 Task: Create a sub task Gather and Analyse Requirements for the task  Implement load balancing for better resource allocation in the project Transcend , assign it to team member softage.10@softage.net and update the status of the sub task to  Off Track , set the priority of the sub task to High.
Action: Mouse moved to (59, 530)
Screenshot: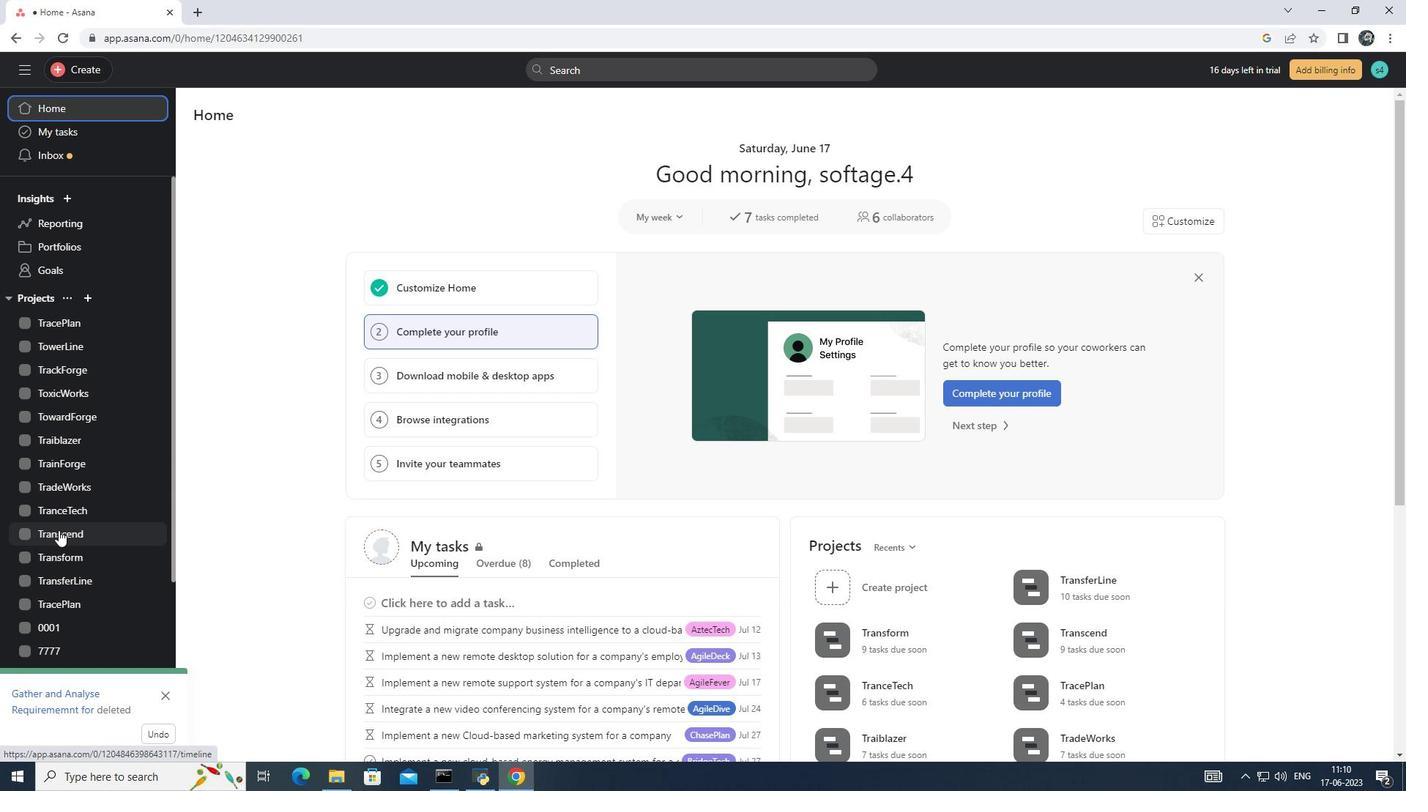 
Action: Mouse pressed left at (59, 530)
Screenshot: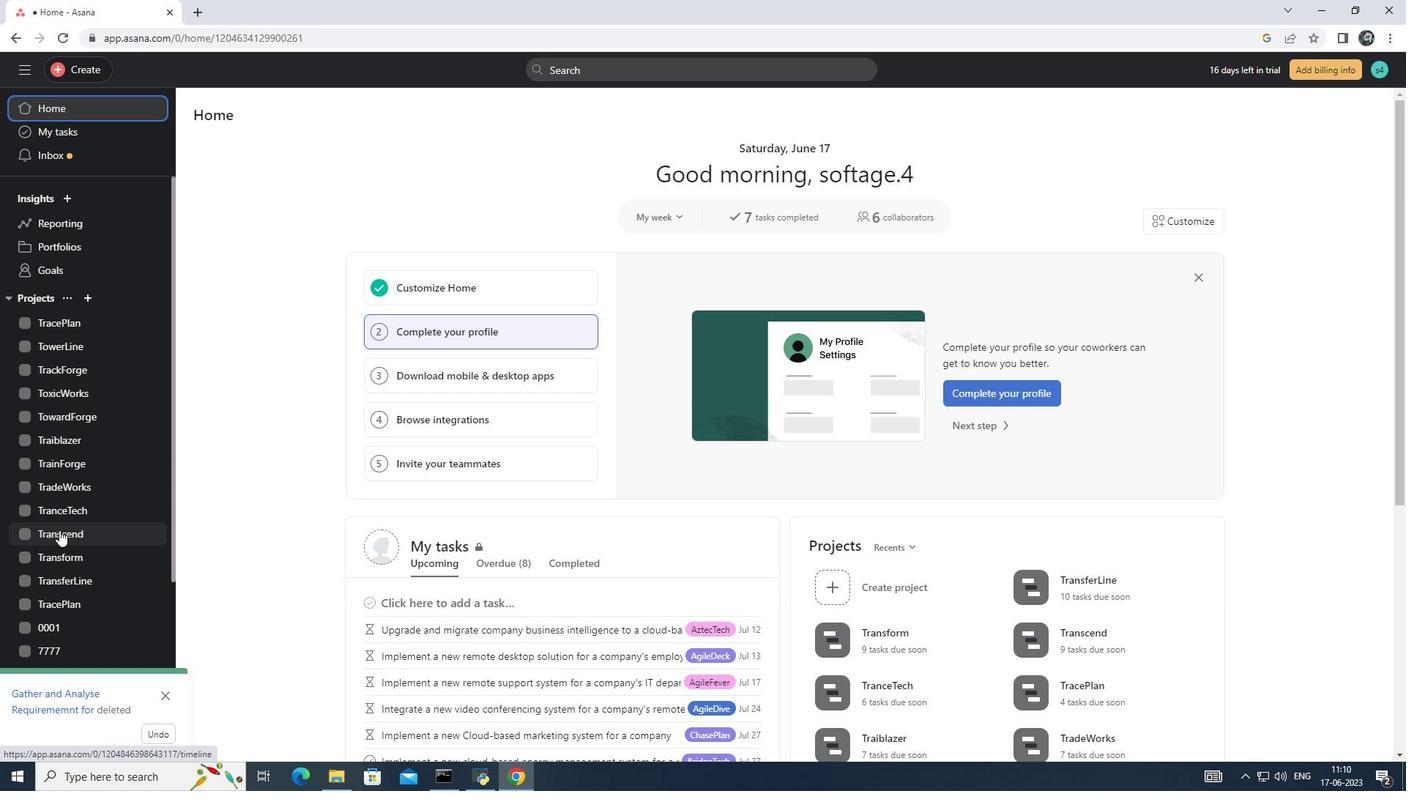 
Action: Mouse moved to (539, 350)
Screenshot: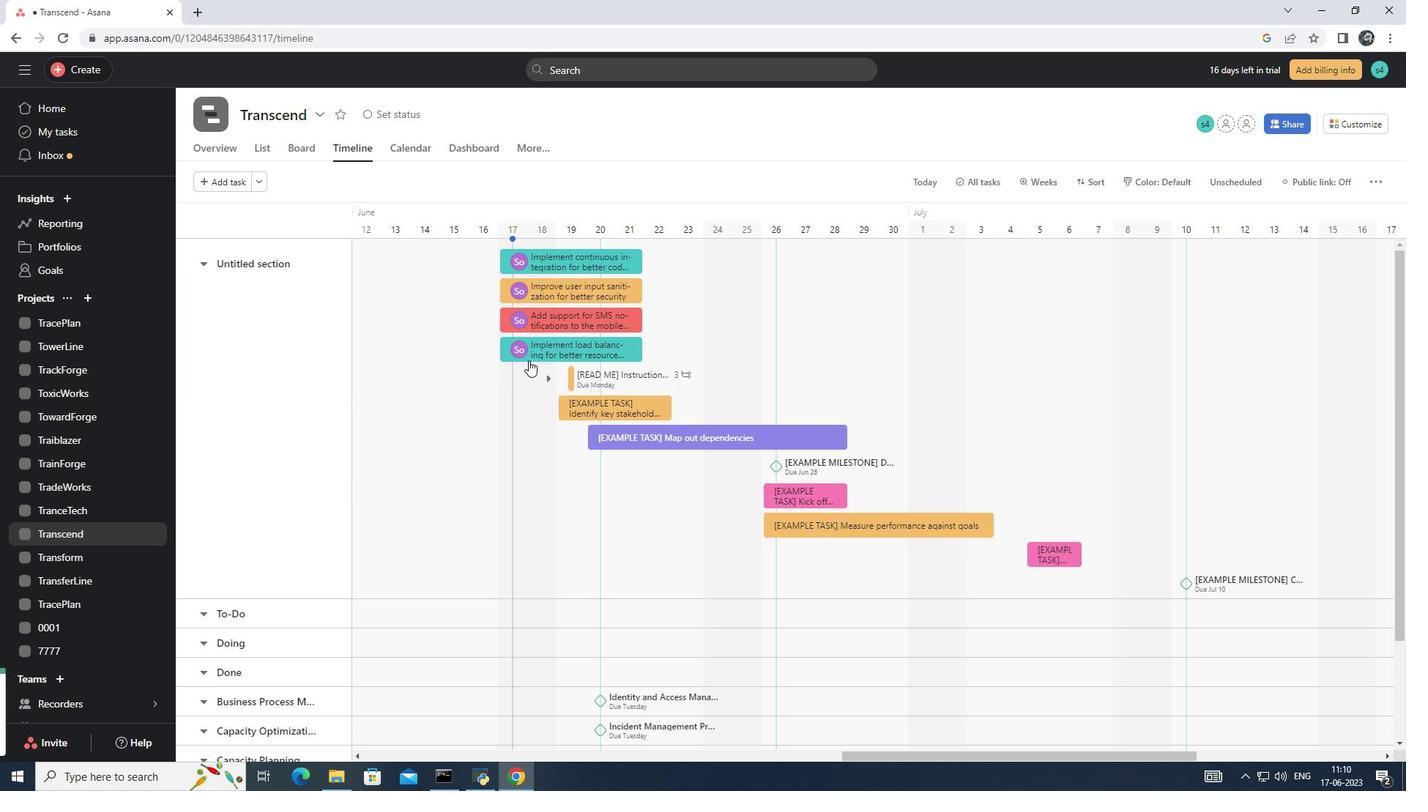 
Action: Mouse pressed left at (539, 350)
Screenshot: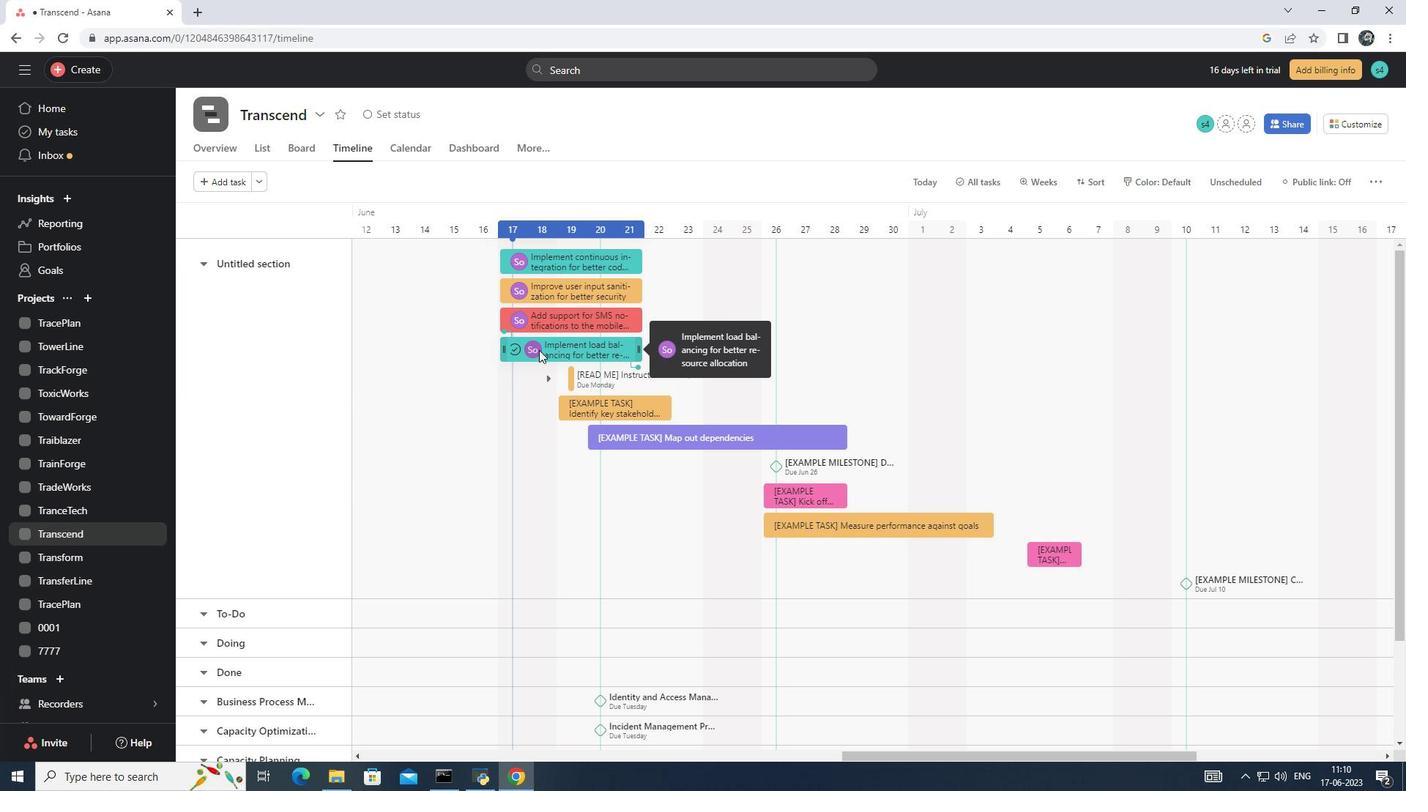 
Action: Mouse moved to (1044, 573)
Screenshot: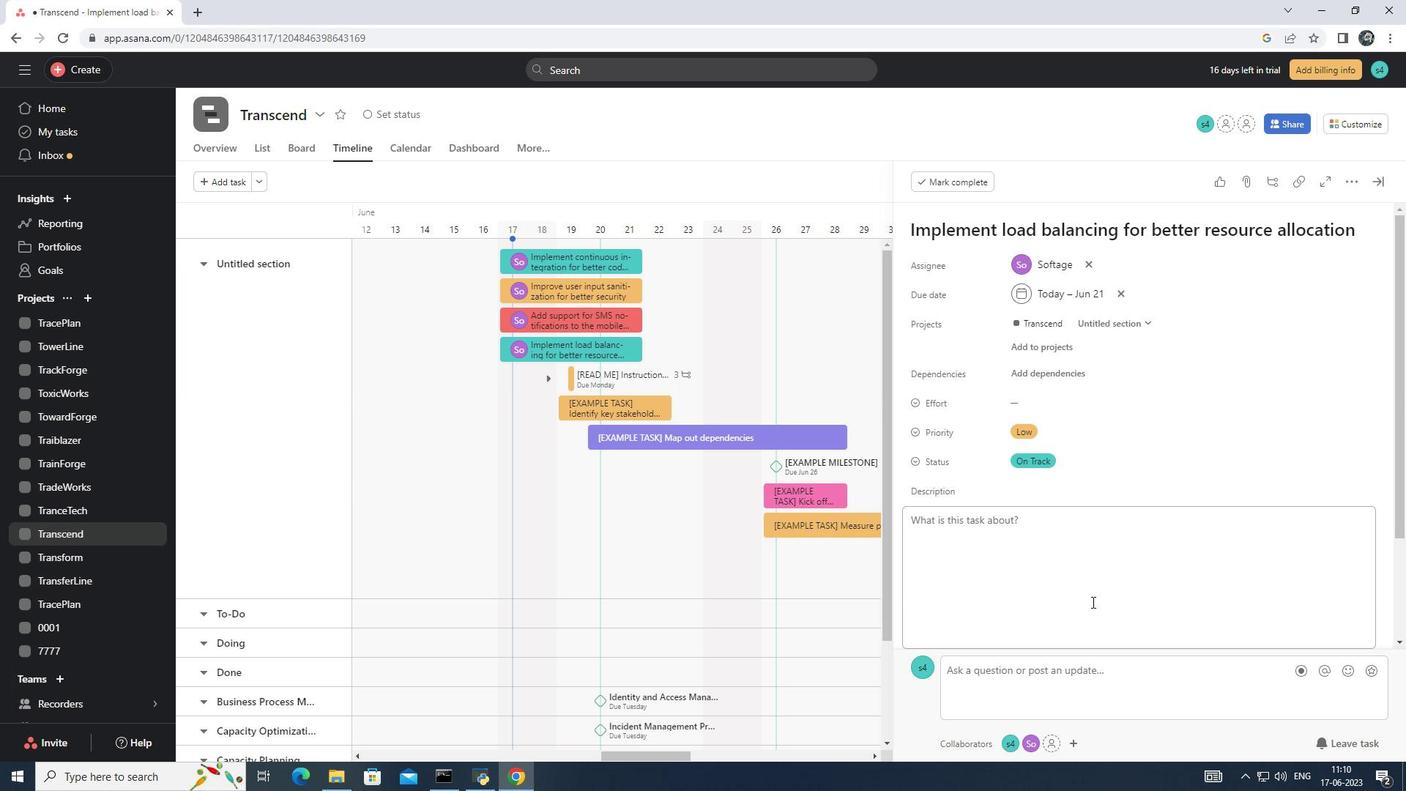 
Action: Mouse scrolled (1044, 573) with delta (0, 0)
Screenshot: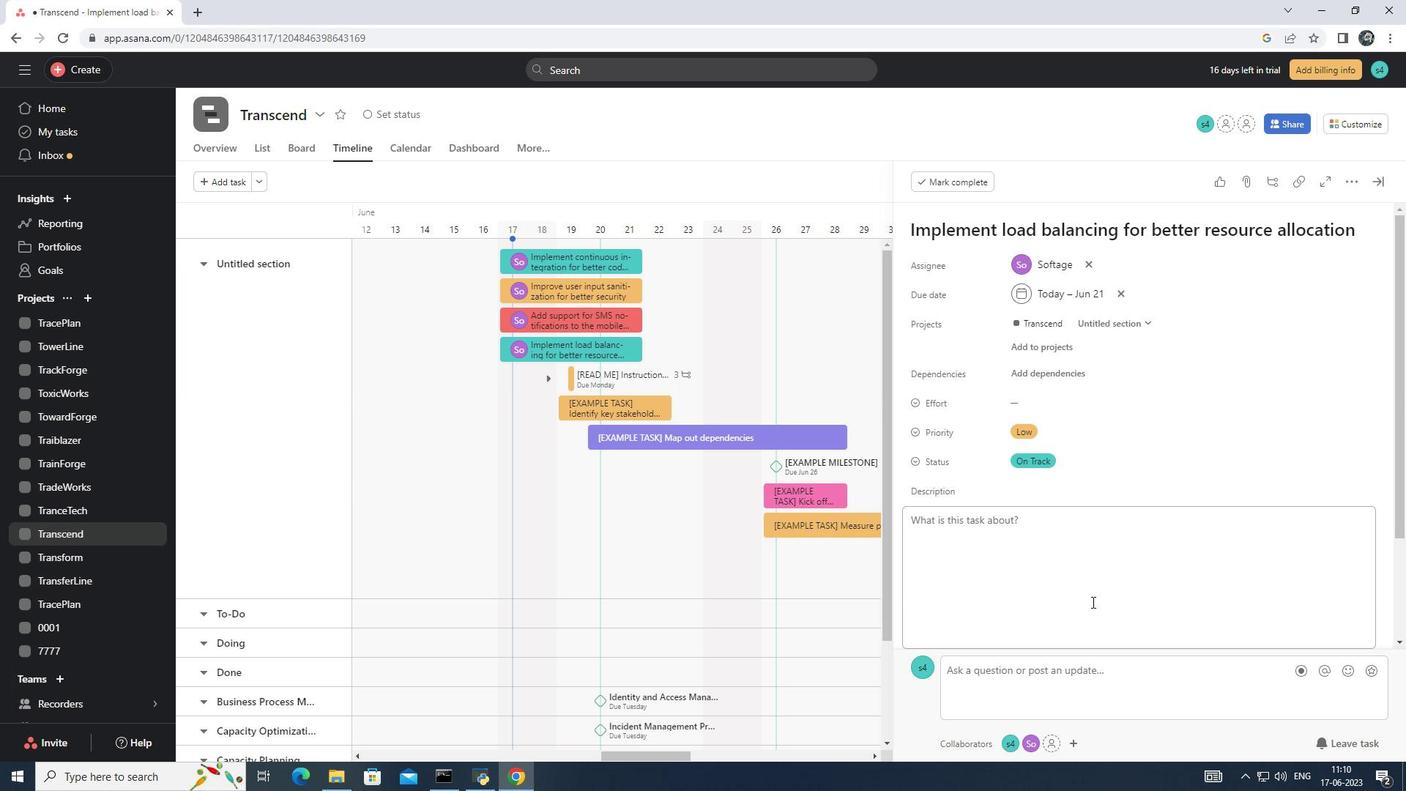 
Action: Mouse moved to (1042, 572)
Screenshot: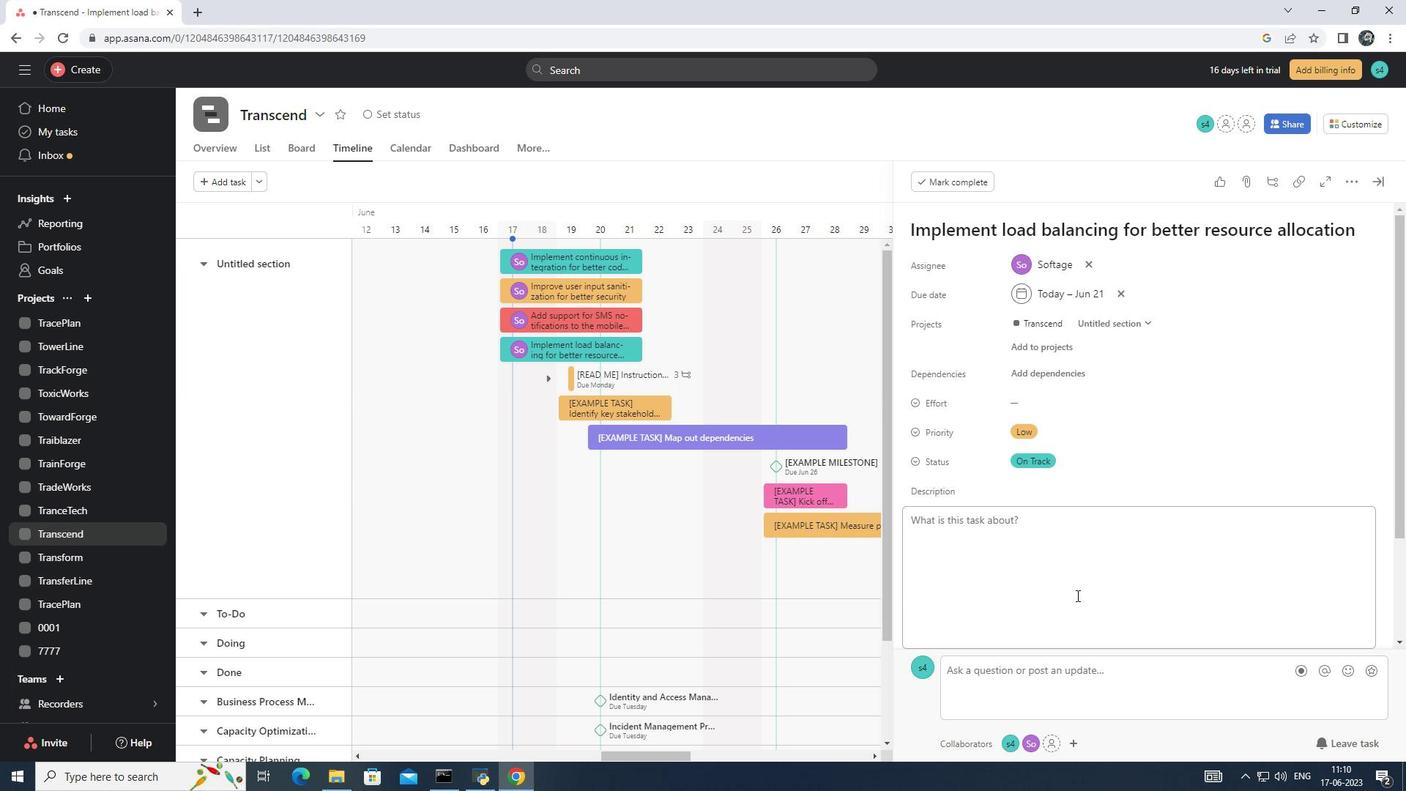 
Action: Mouse scrolled (1042, 571) with delta (0, 0)
Screenshot: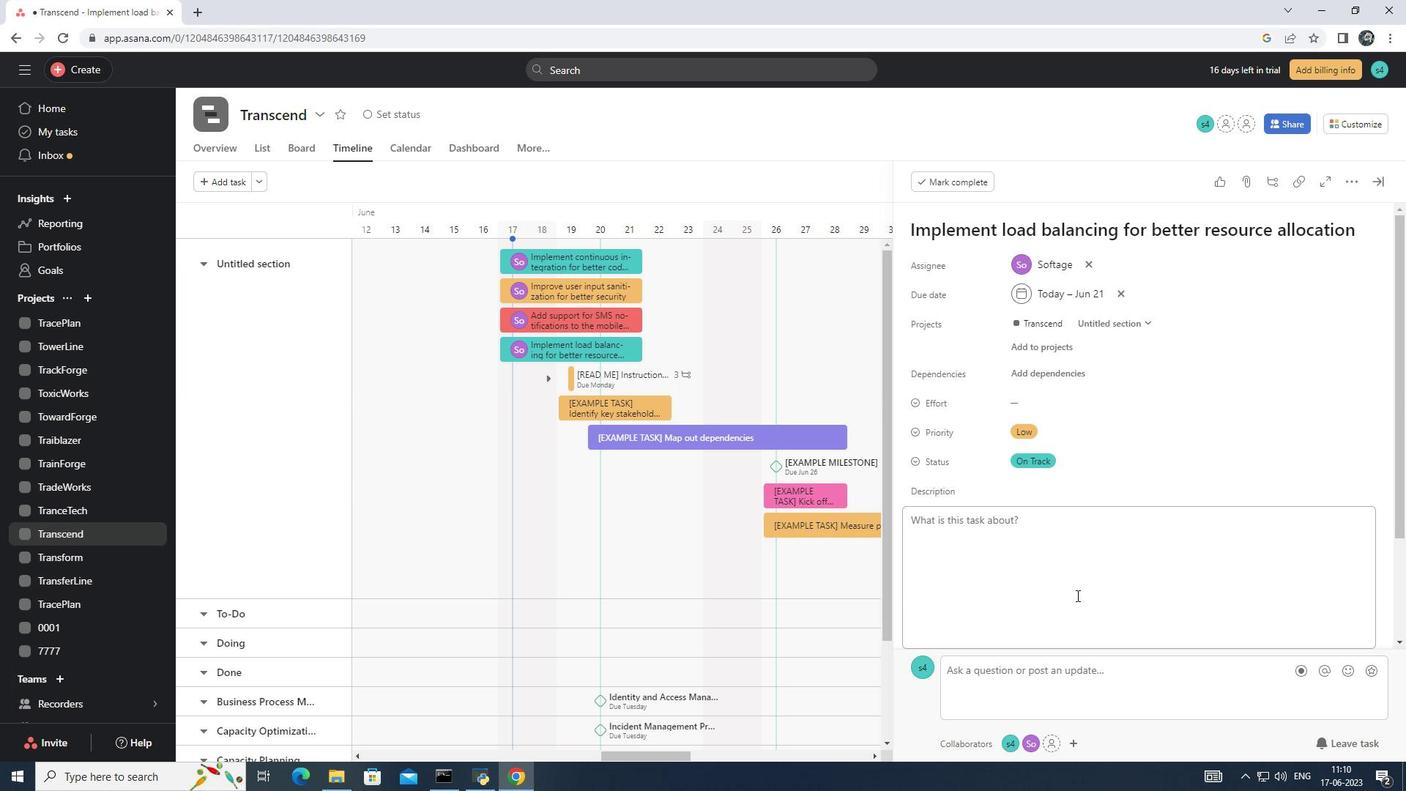 
Action: Mouse scrolled (1042, 571) with delta (0, 0)
Screenshot: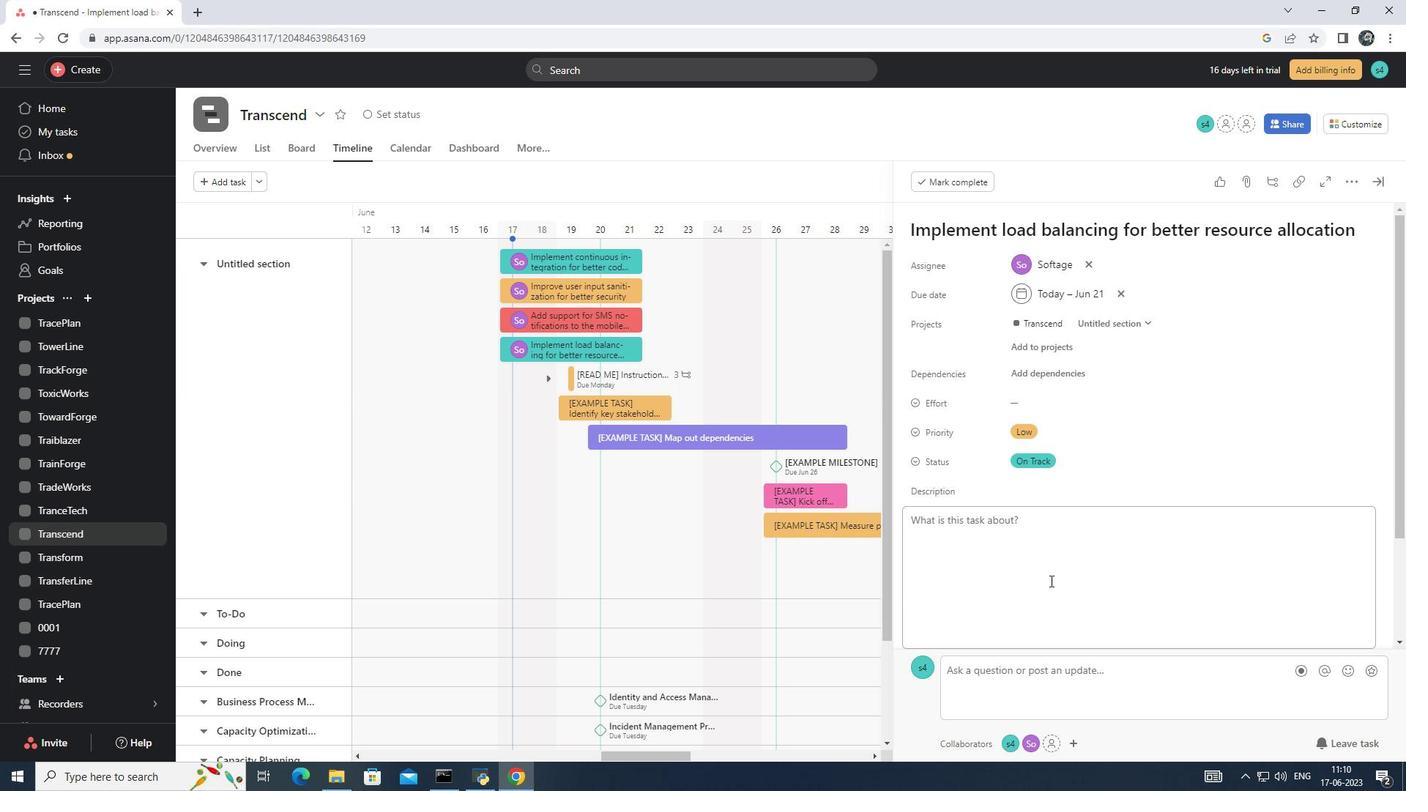 
Action: Mouse moved to (1041, 572)
Screenshot: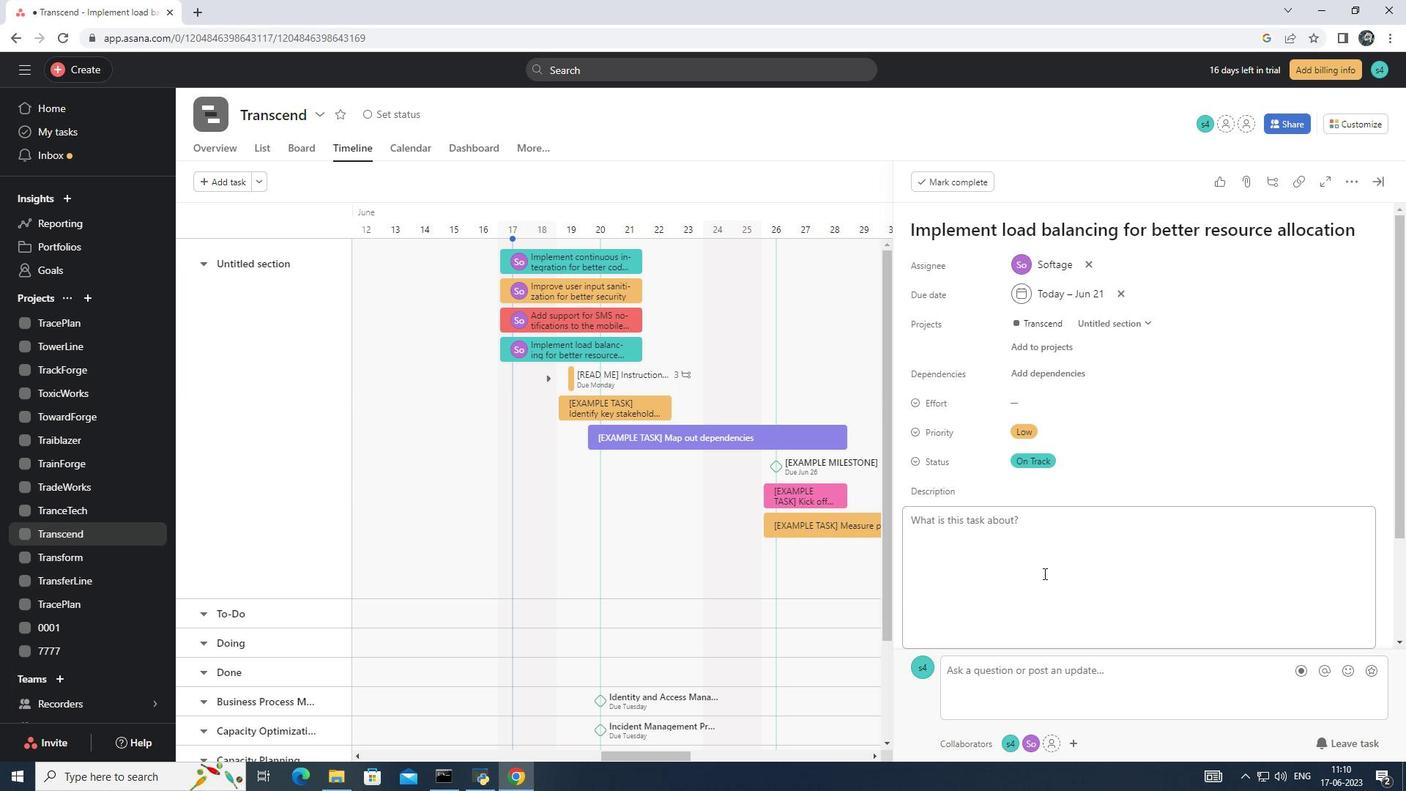 
Action: Mouse scrolled (1041, 571) with delta (0, 0)
Screenshot: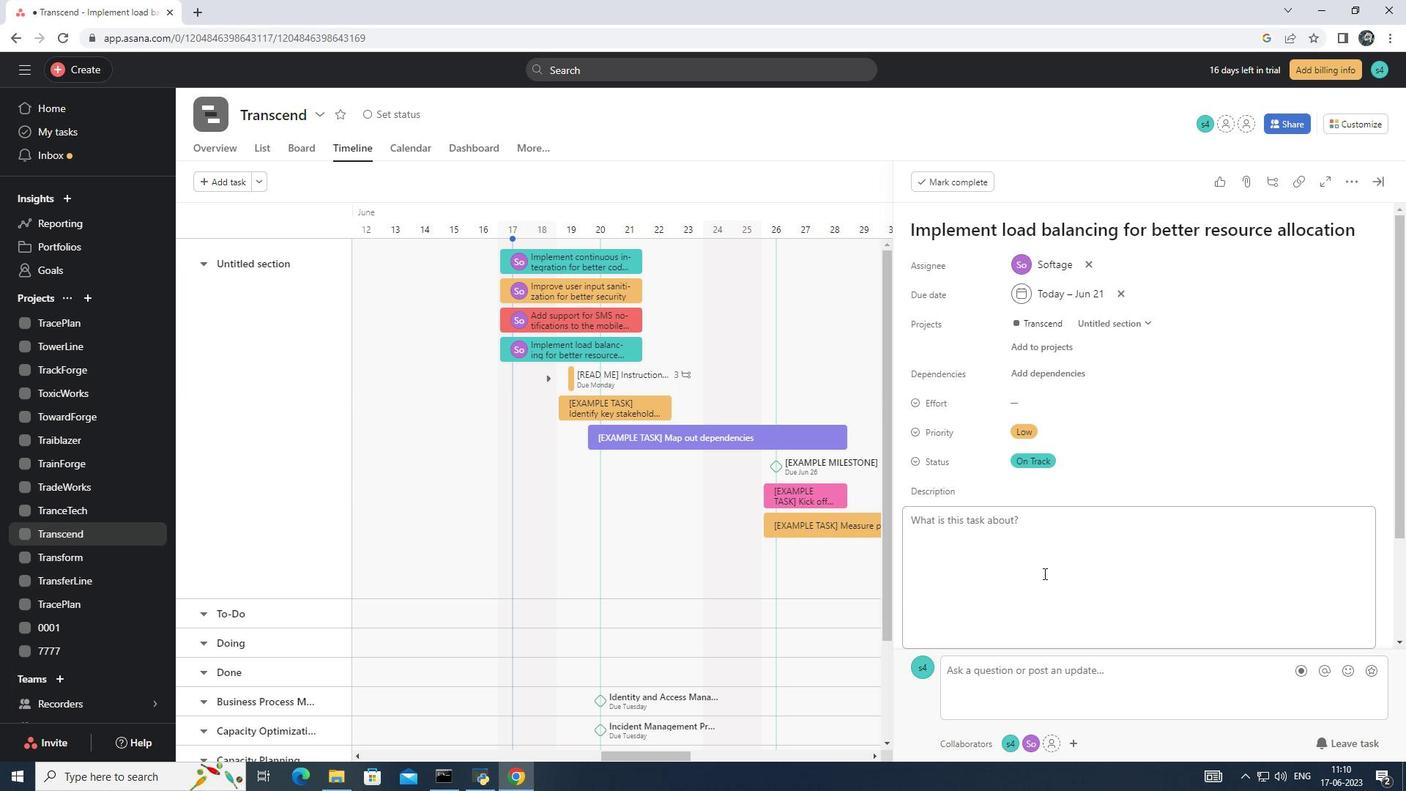 
Action: Mouse moved to (955, 531)
Screenshot: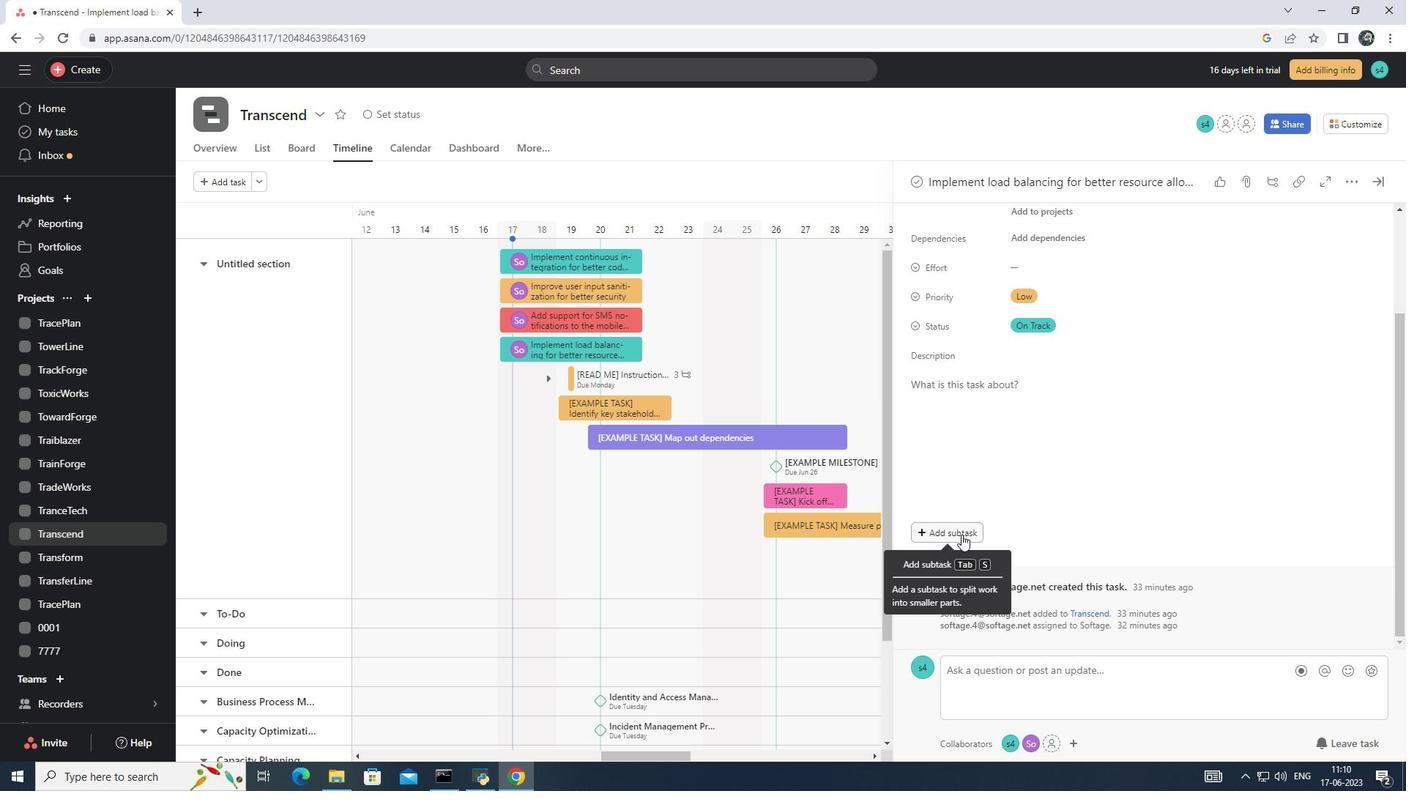 
Action: Mouse pressed left at (955, 531)
Screenshot: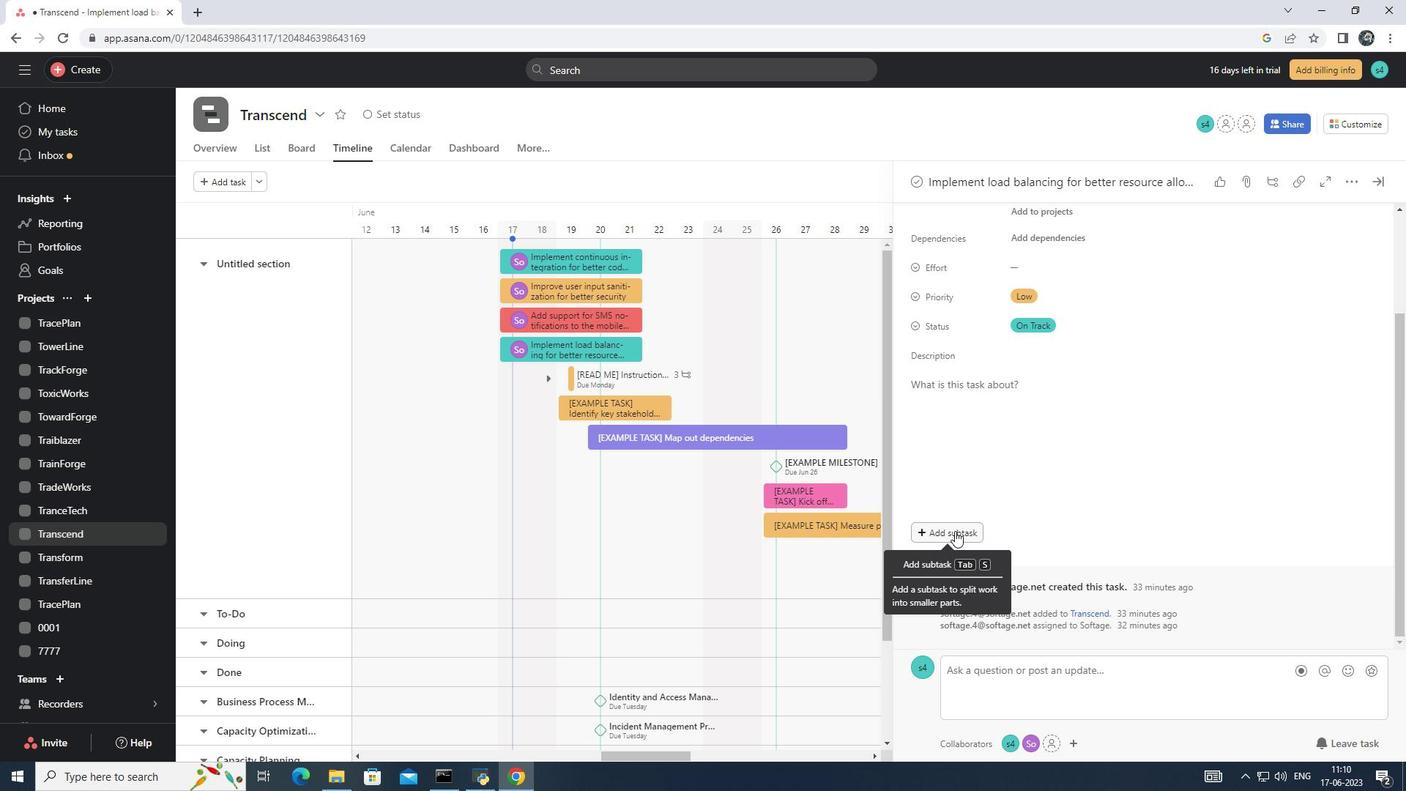 
Action: Mouse moved to (1425, 792)
Screenshot: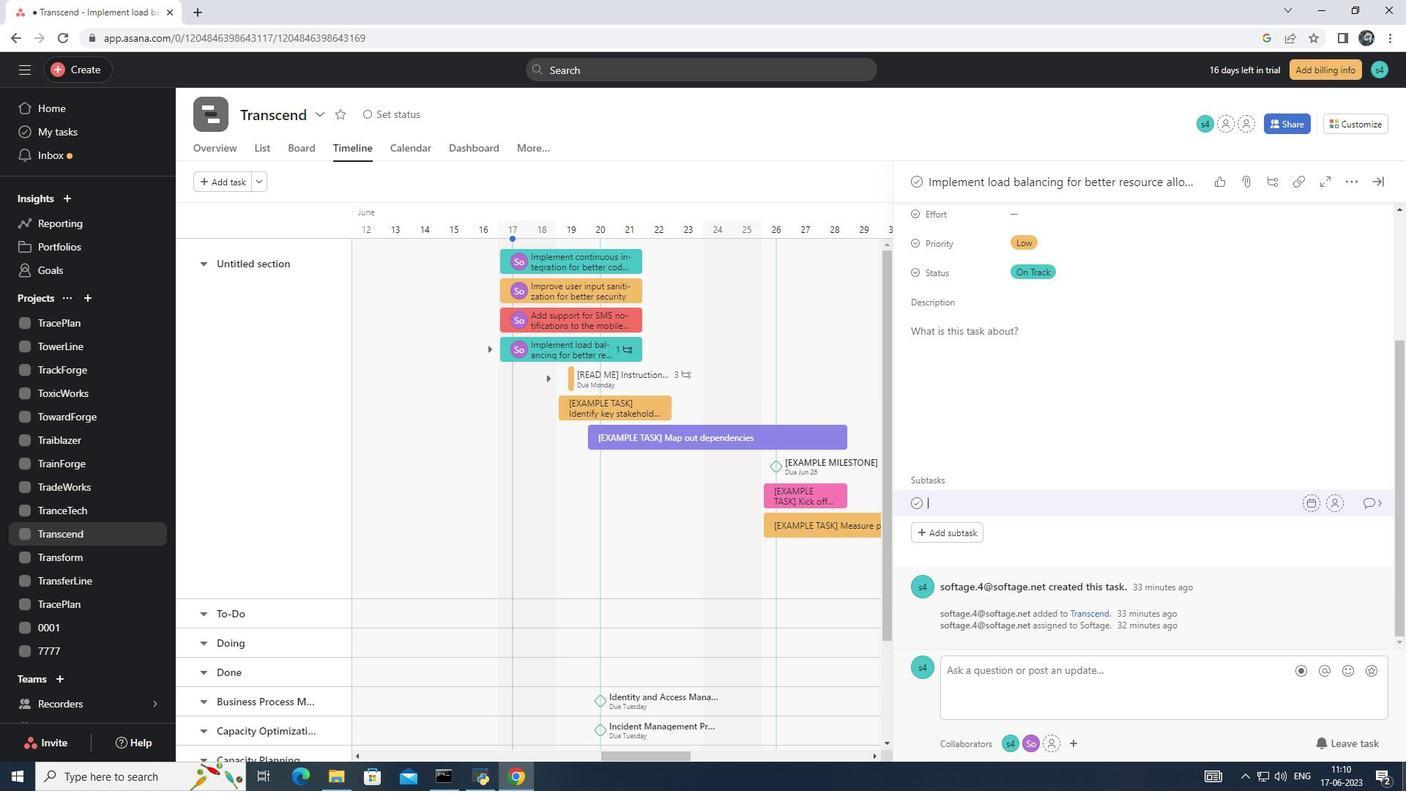 
Action: Key pressed <Key.shift>Gather<Key.space>and<Key.space><Key.shift>Analyse<Key.space><Key.shift>Requirements<Key.space>for<Key.space>th<Key.backspace><Key.backspace><Key.backspace><Key.backspace><Key.backspace><Key.backspace>
Screenshot: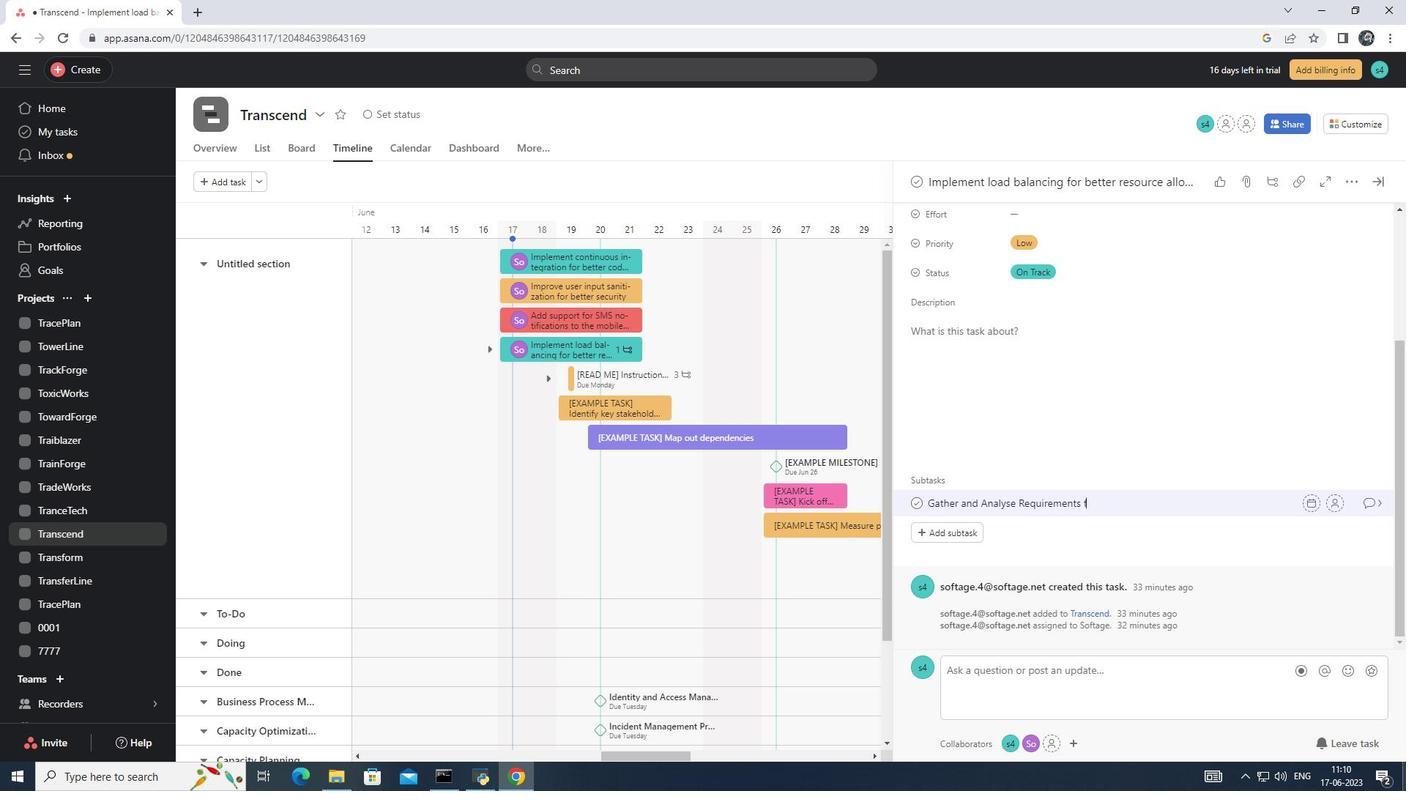 
Action: Mouse moved to (1335, 501)
Screenshot: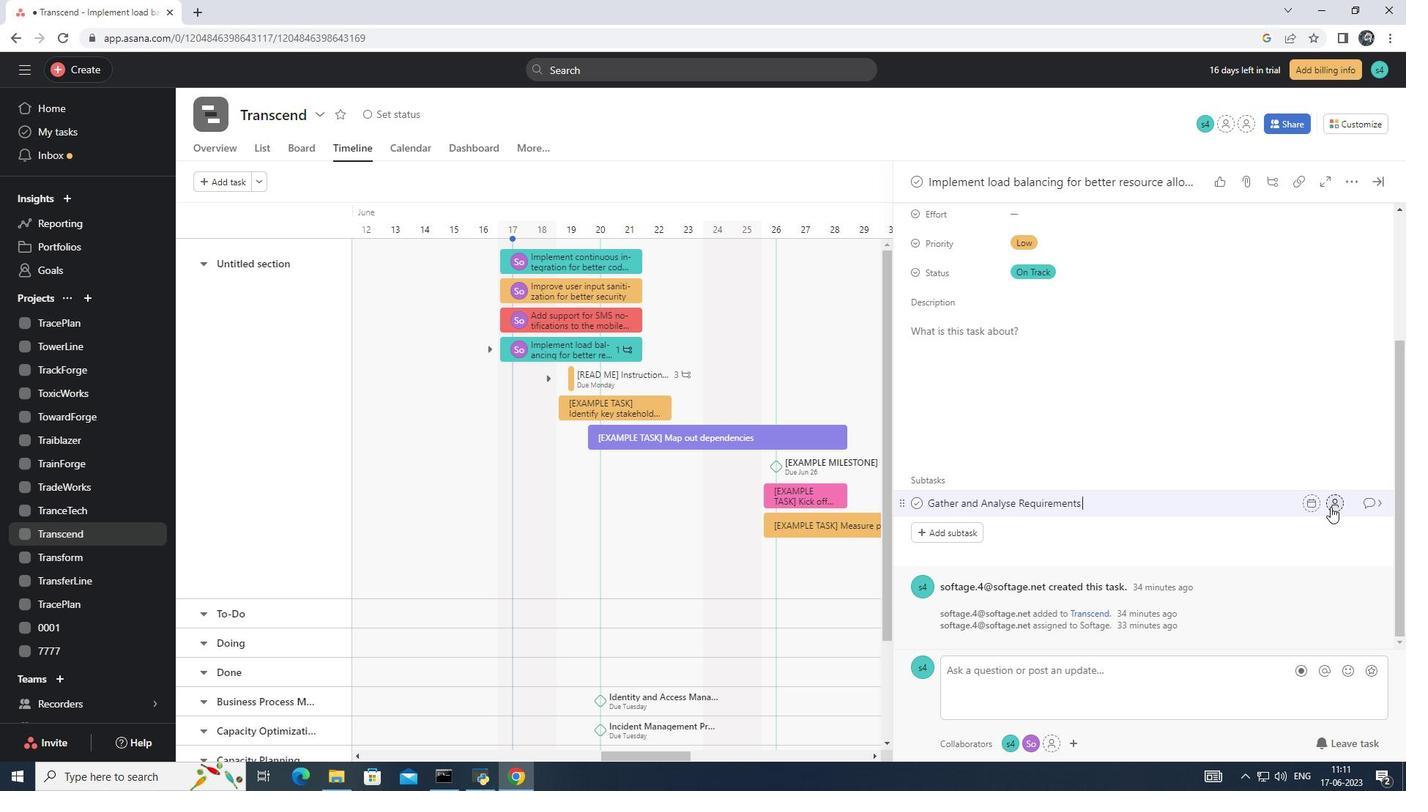 
Action: Mouse pressed left at (1335, 501)
Screenshot: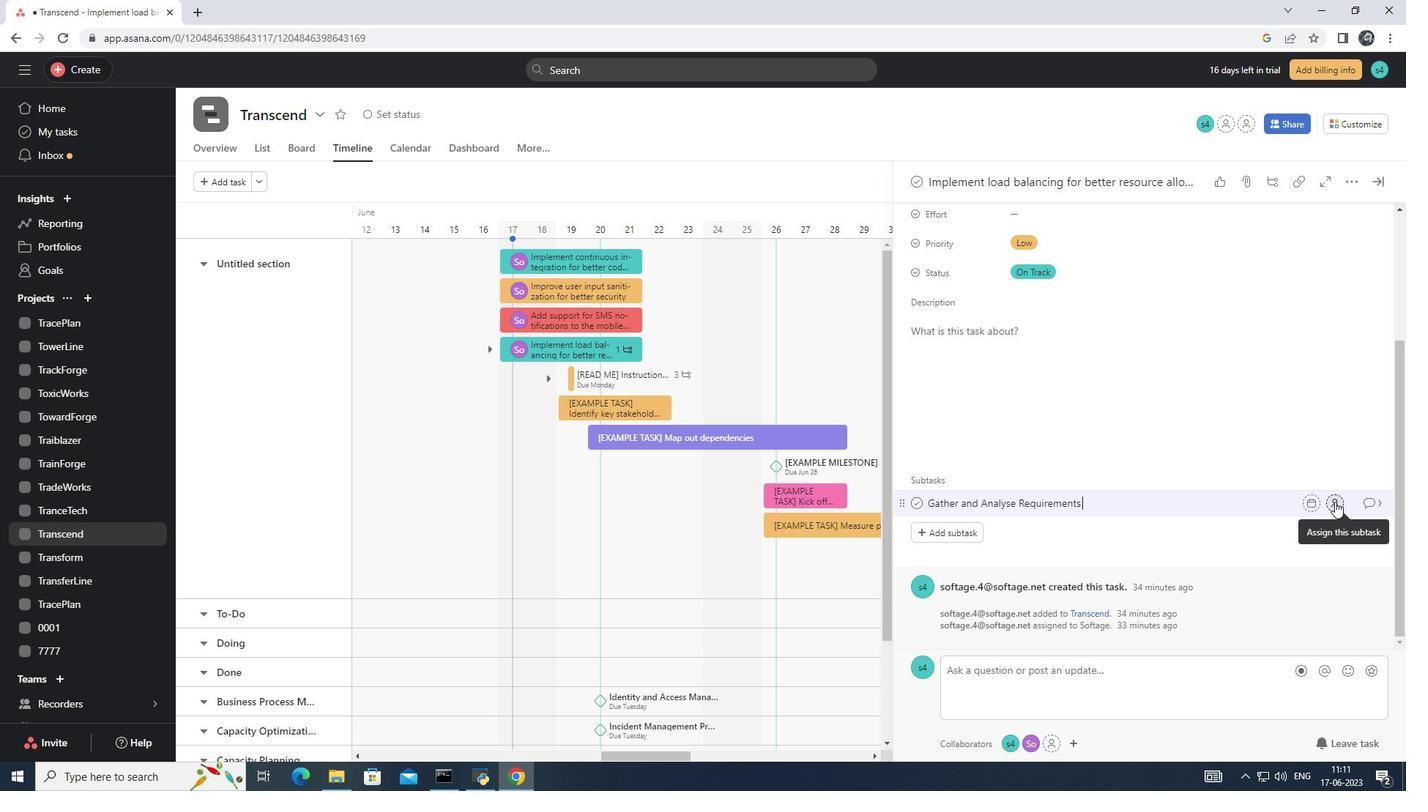 
Action: Mouse moved to (1143, 556)
Screenshot: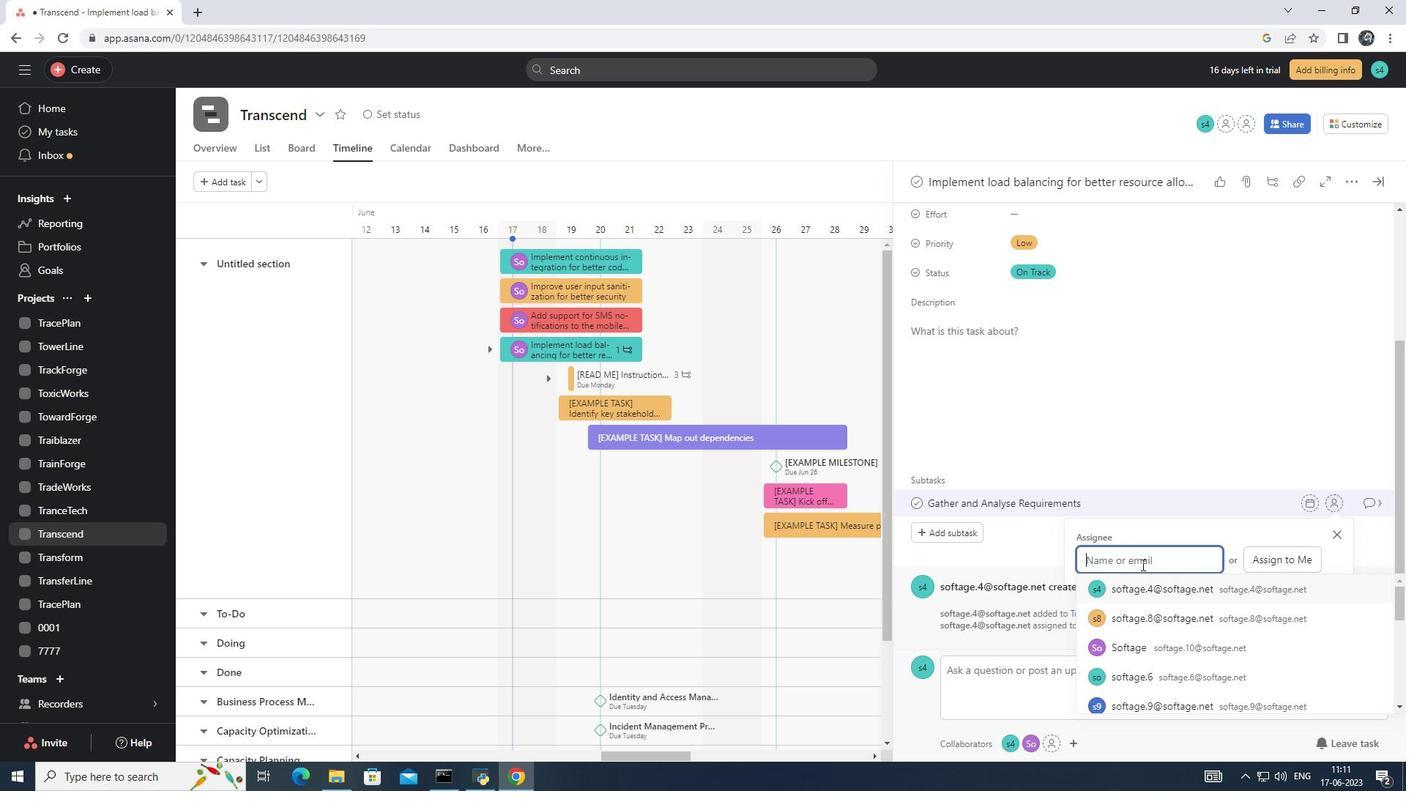 
Action: Key pressed softg<Key.backspace>age.10<Key.shift>@<Key.enter>
Screenshot: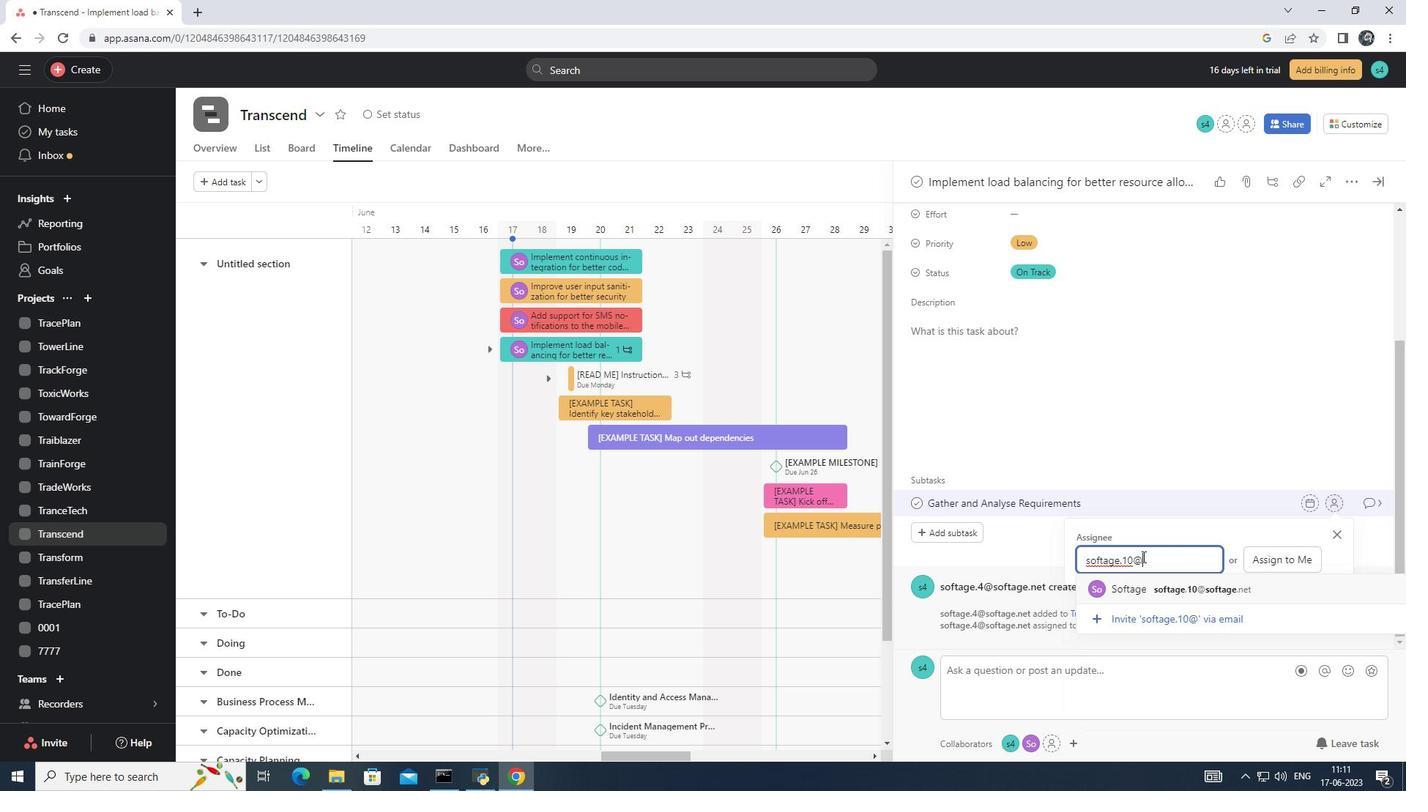 
Action: Mouse moved to (1377, 502)
Screenshot: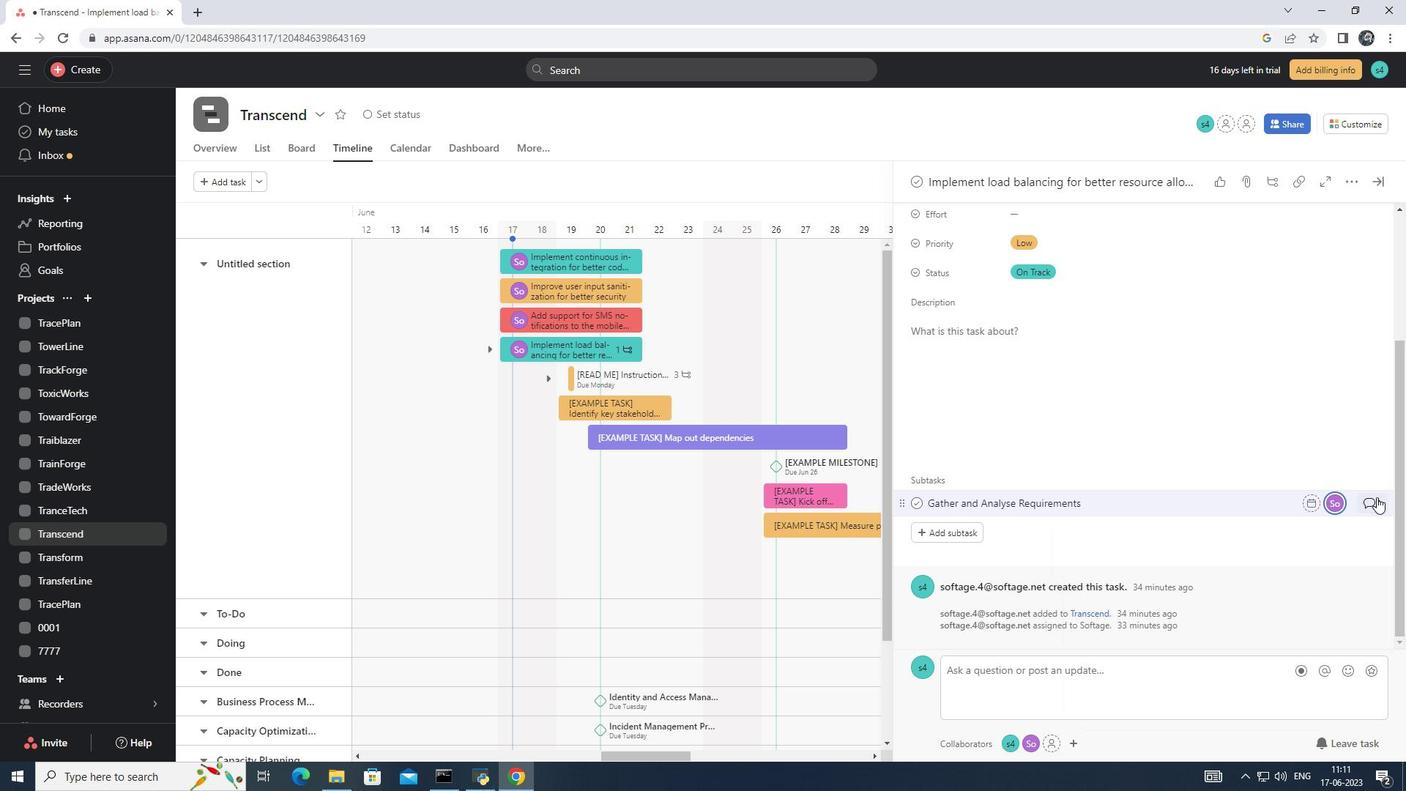 
Action: Mouse pressed left at (1377, 502)
Screenshot: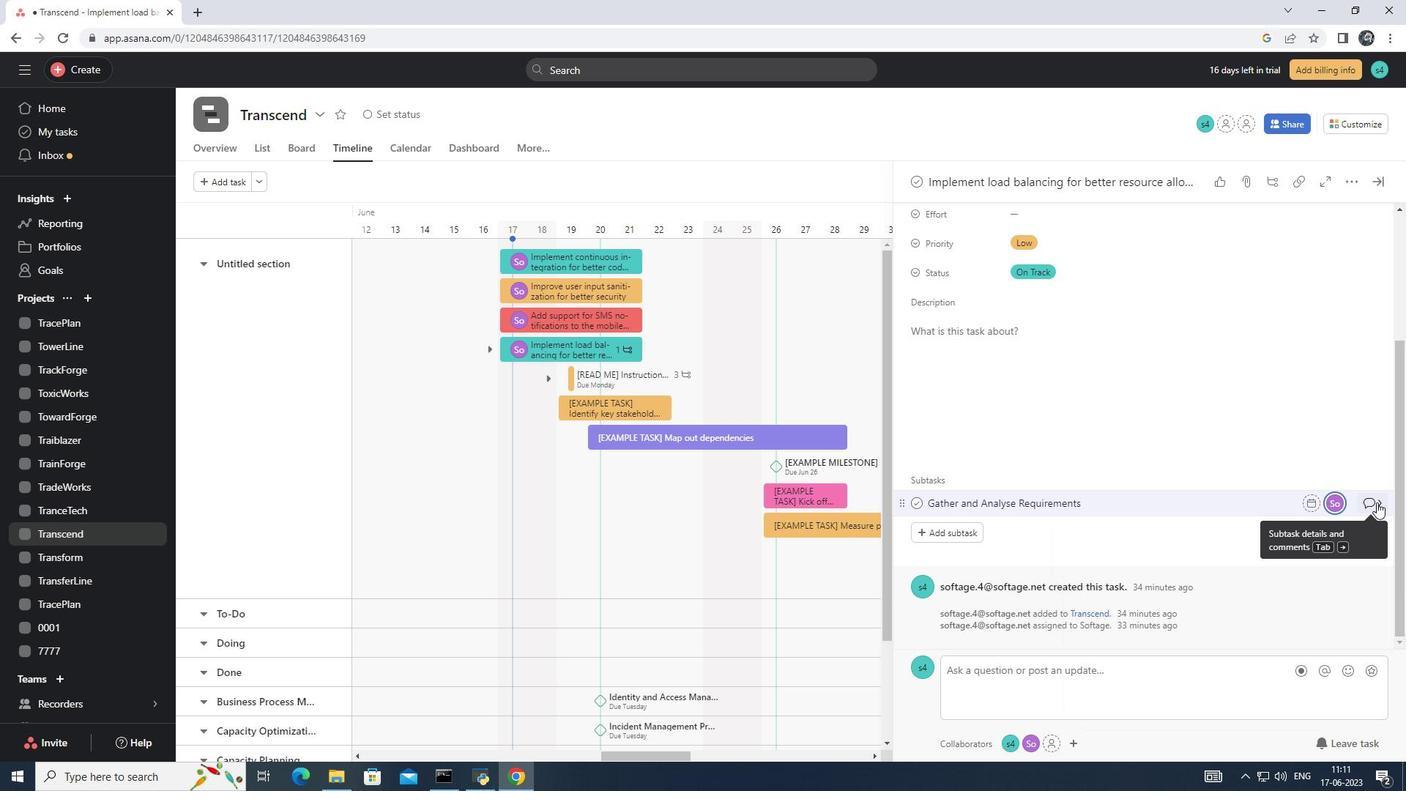 
Action: Mouse moved to (976, 386)
Screenshot: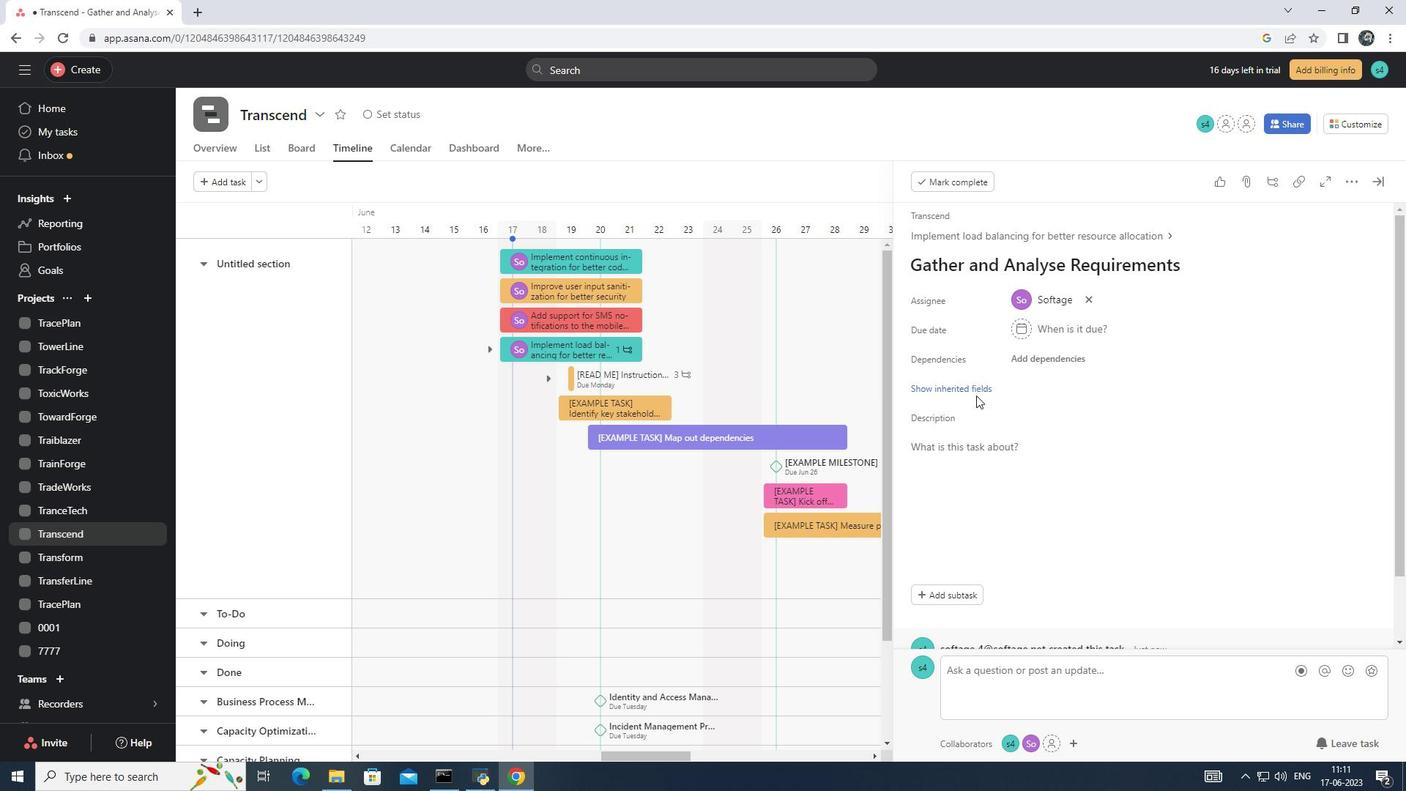 
Action: Mouse pressed left at (976, 386)
Screenshot: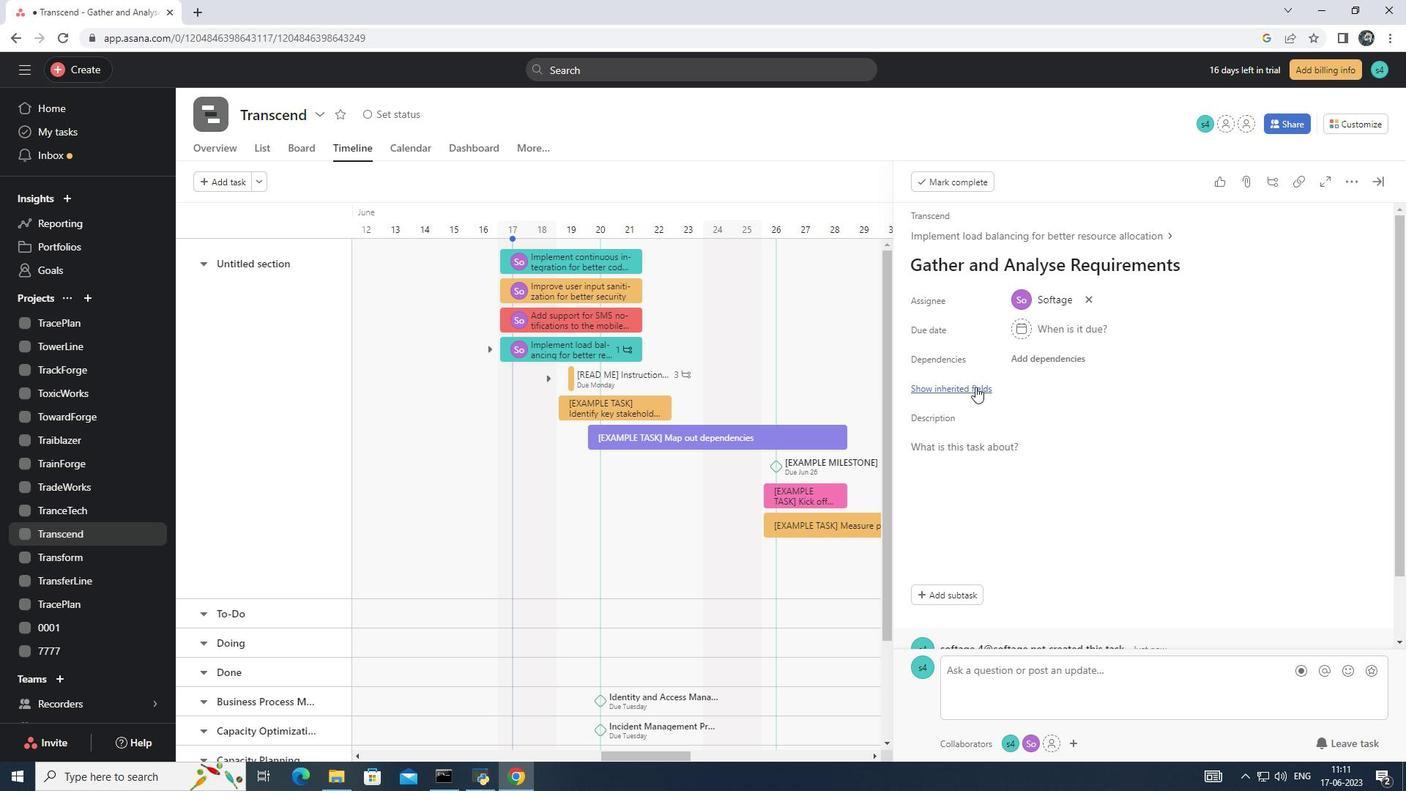 
Action: Mouse moved to (1017, 479)
Screenshot: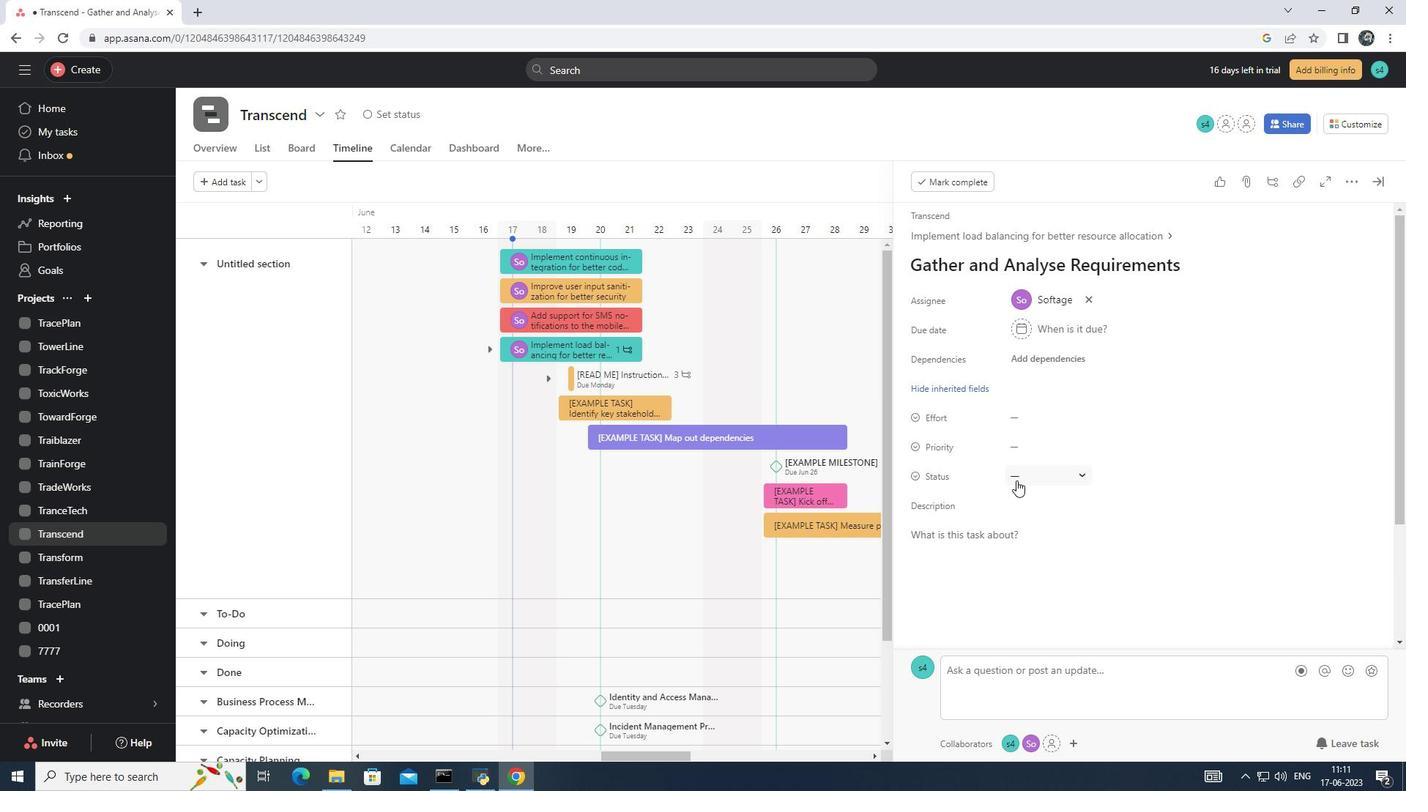 
Action: Mouse pressed left at (1017, 479)
Screenshot: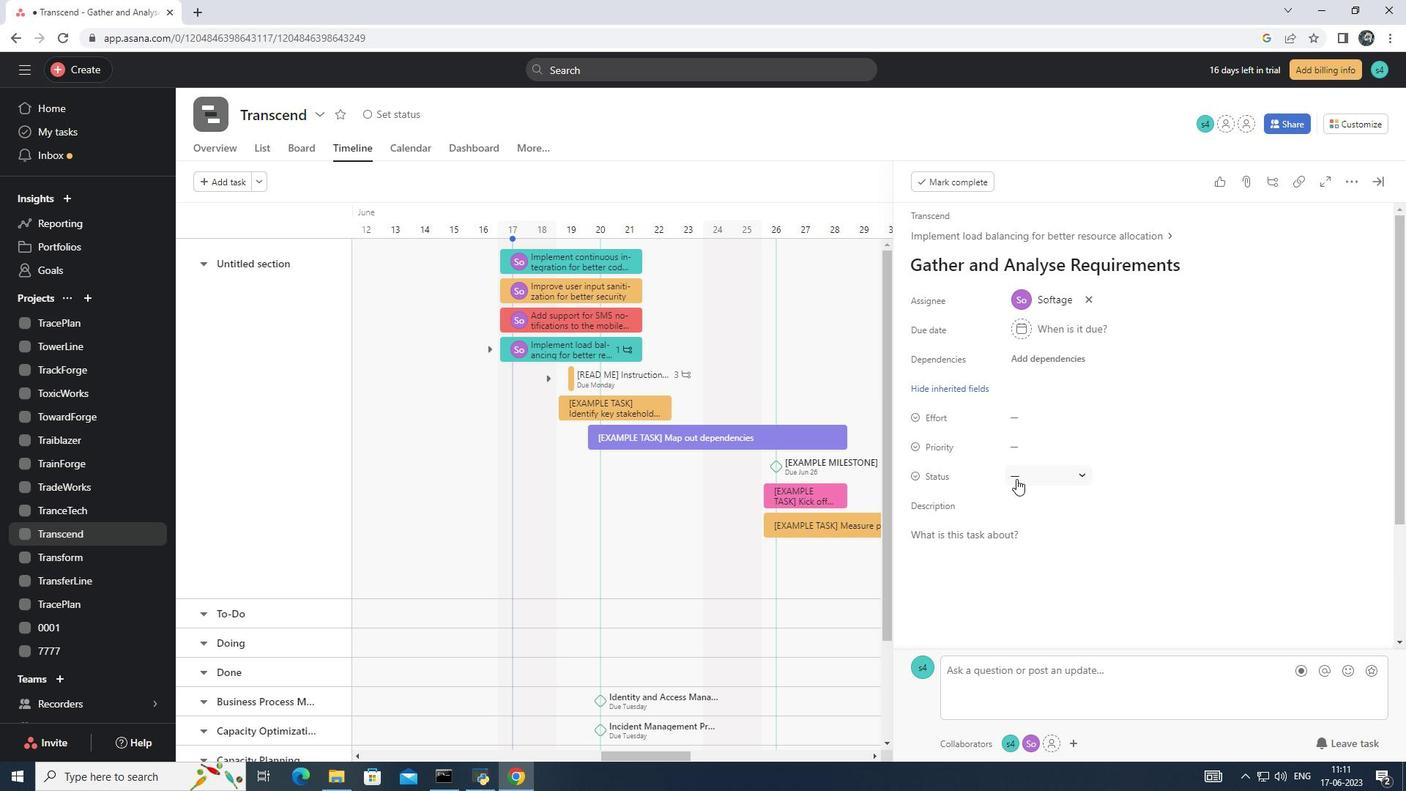 
Action: Mouse moved to (1088, 582)
Screenshot: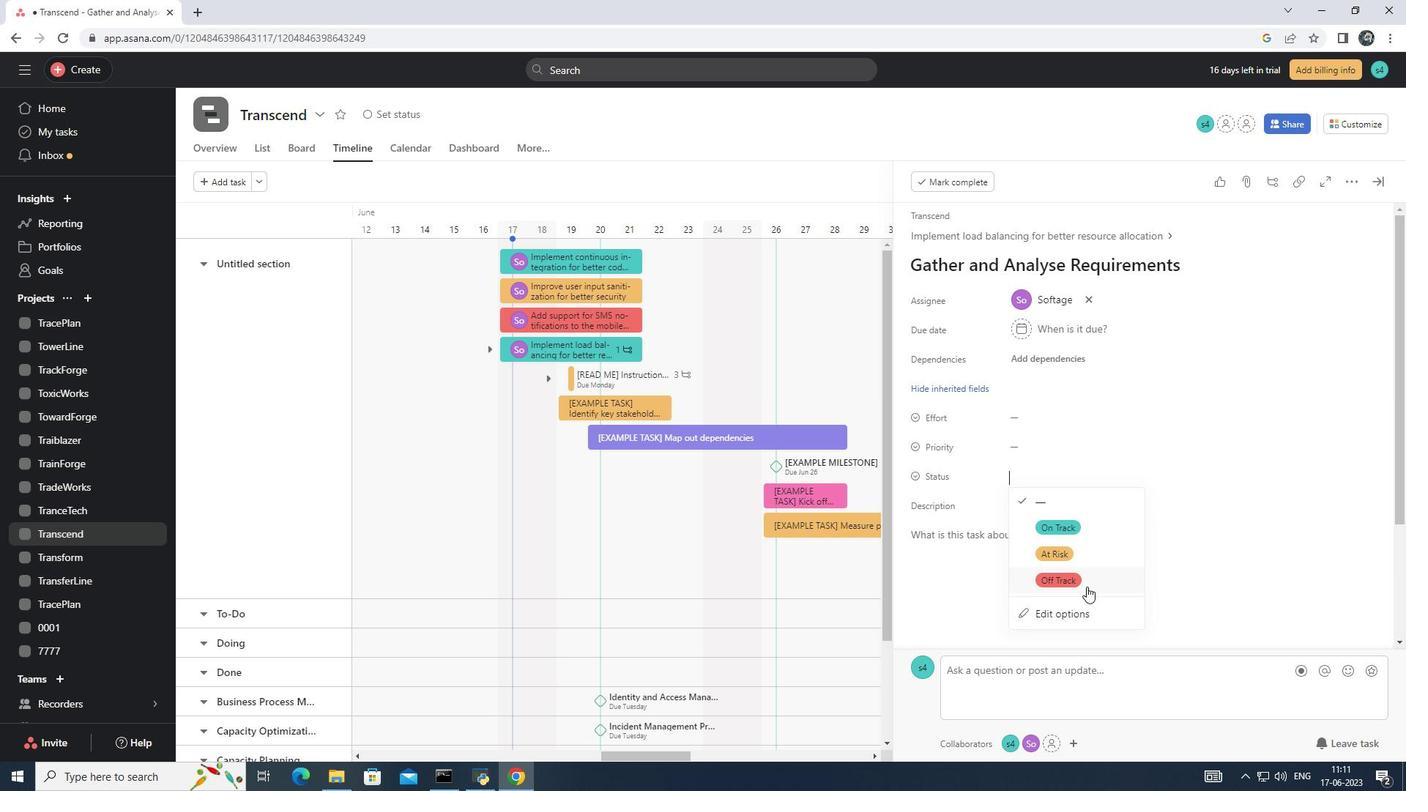 
Action: Mouse pressed left at (1088, 582)
Screenshot: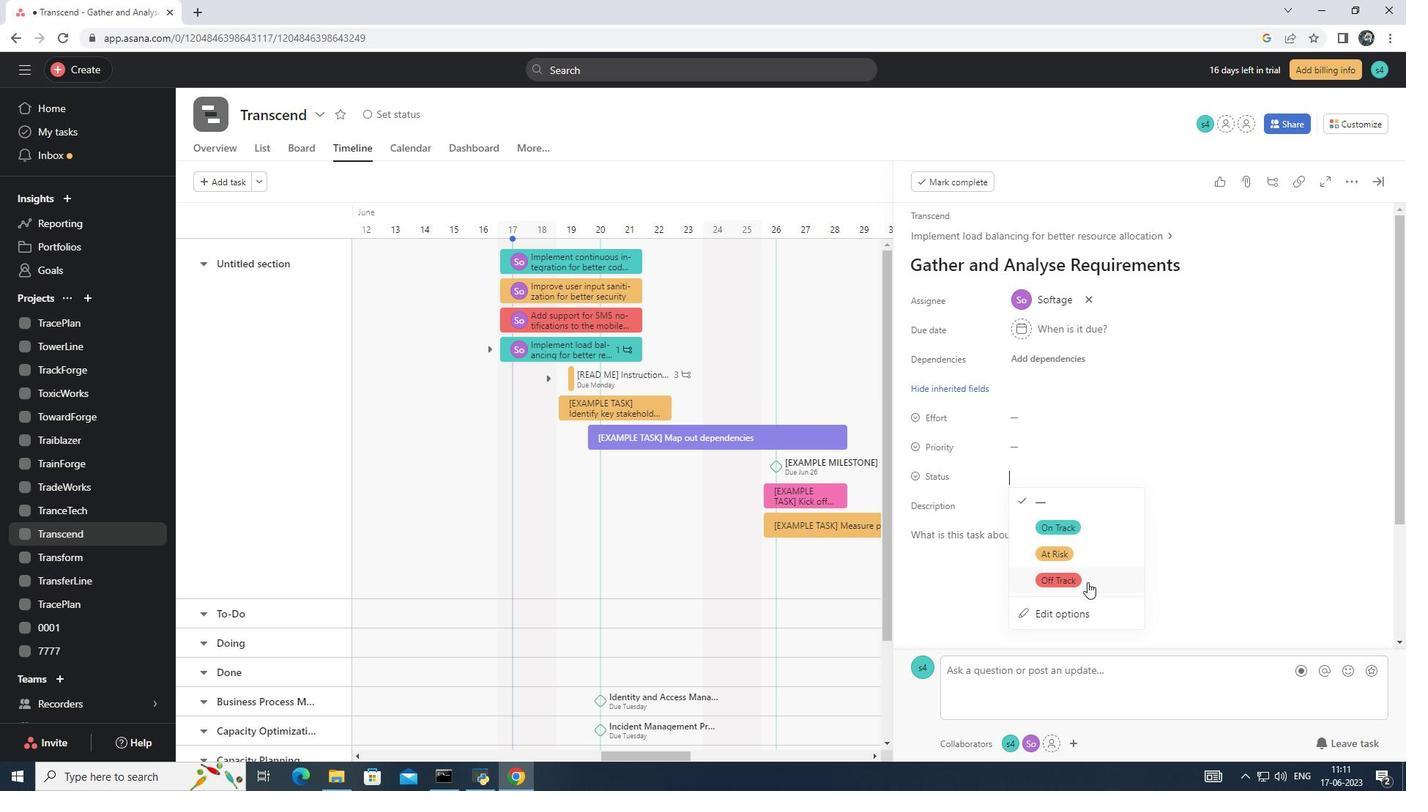 
Action: Mouse moved to (1049, 441)
Screenshot: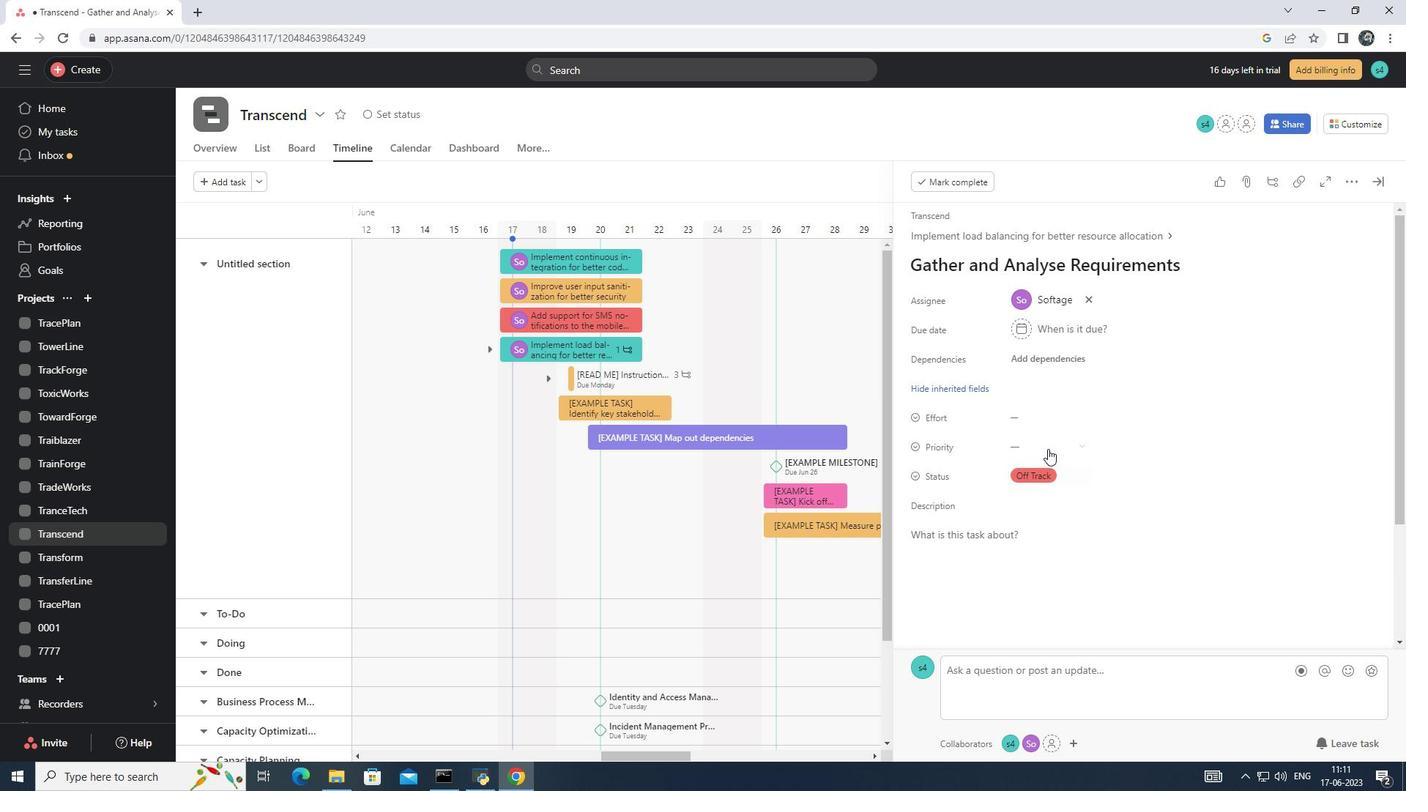 
Action: Mouse pressed left at (1049, 441)
Screenshot: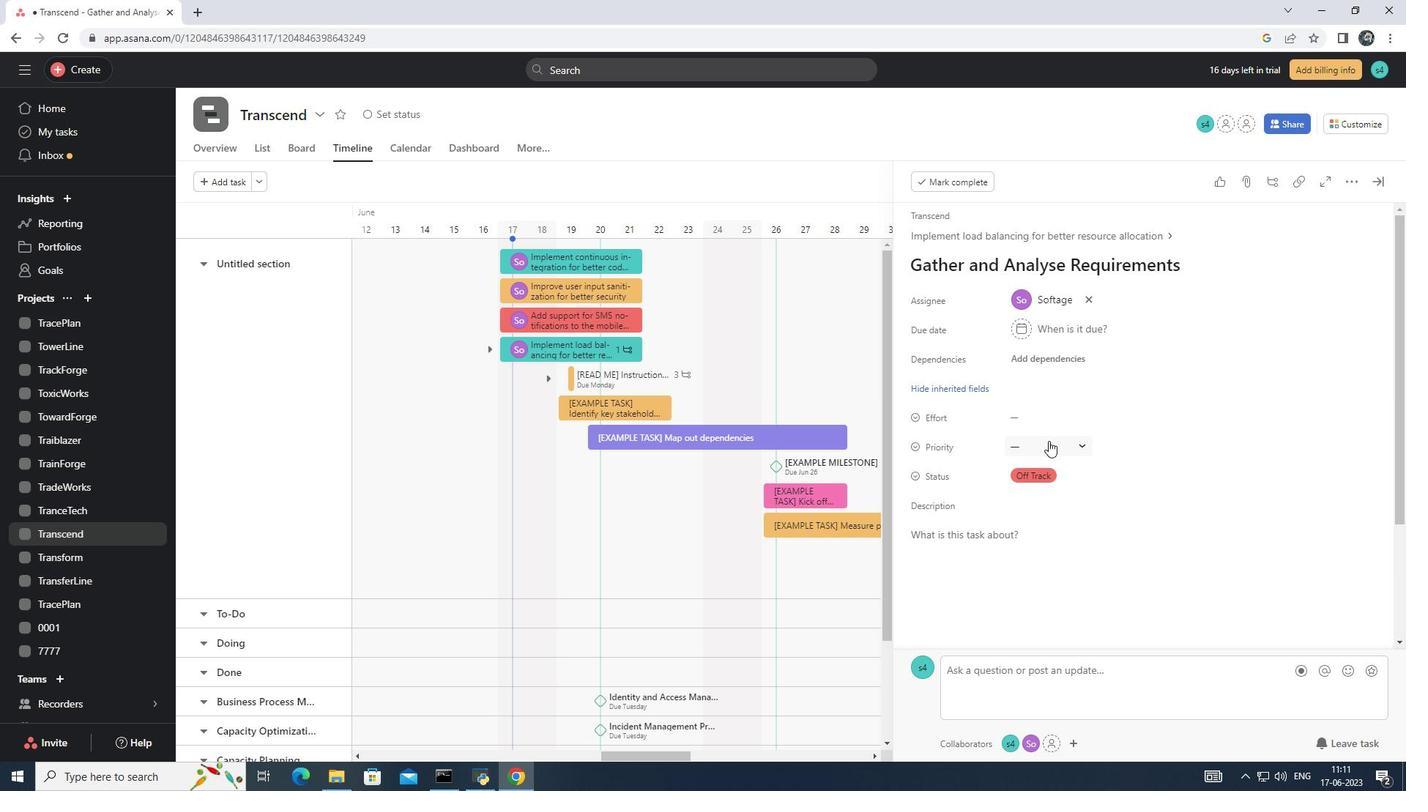
Action: Mouse moved to (1096, 493)
Screenshot: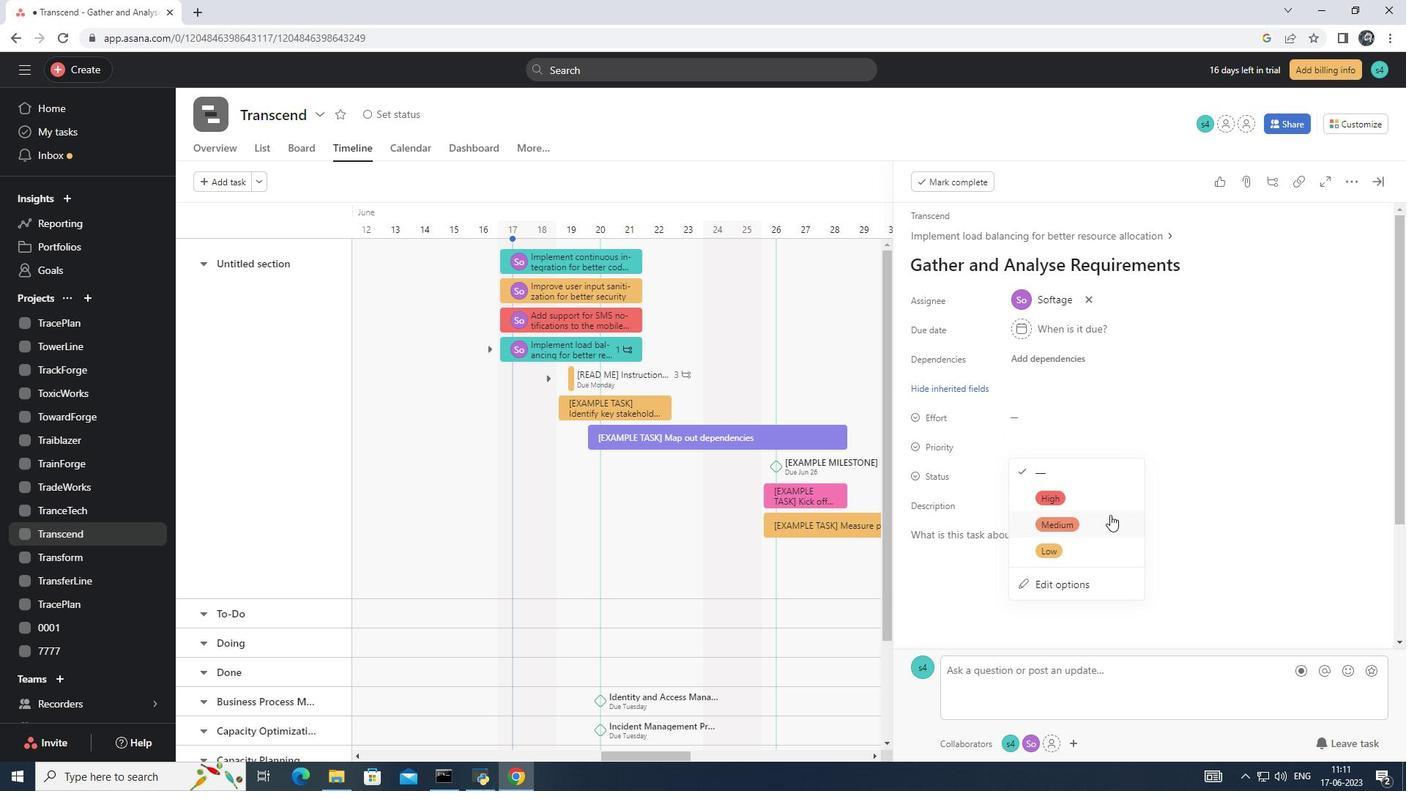 
Action: Mouse pressed left at (1096, 493)
Screenshot: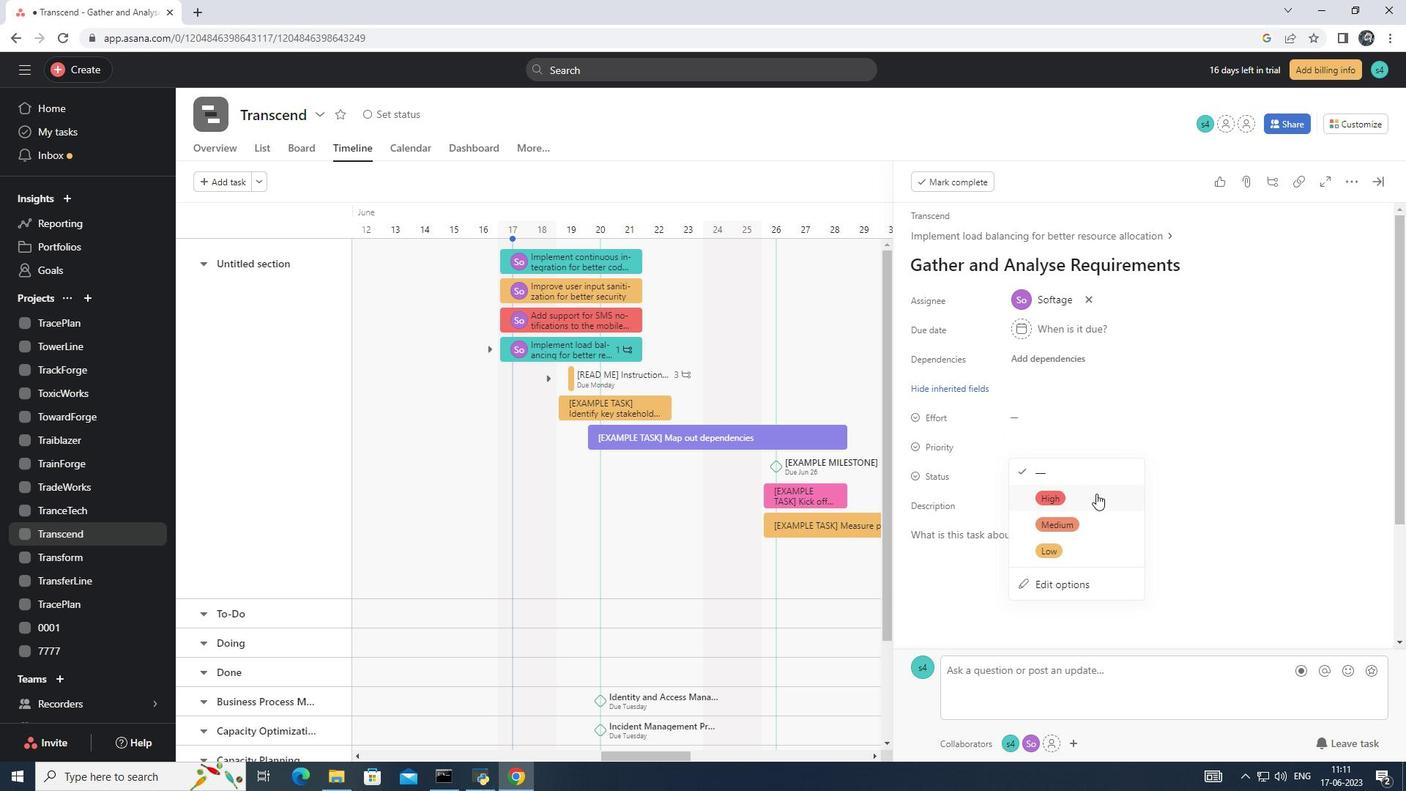 
